 Task: Send an email with the signature Guillermo Adams with the subject Request for feedback on an app and the message I would like to request an extension on the deadline. from softage.2@softage.net to softage.8@softage.net with an attached image file Website_screenshot.png and move the email from Sent Items to the folder Self-help
Action: Mouse pressed left at (483, 390)
Screenshot: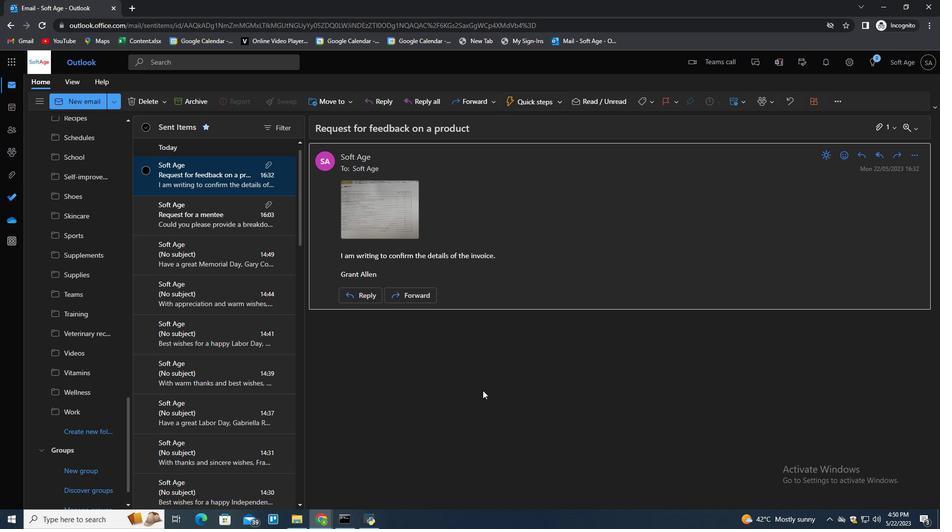 
Action: Key pressed n
Screenshot: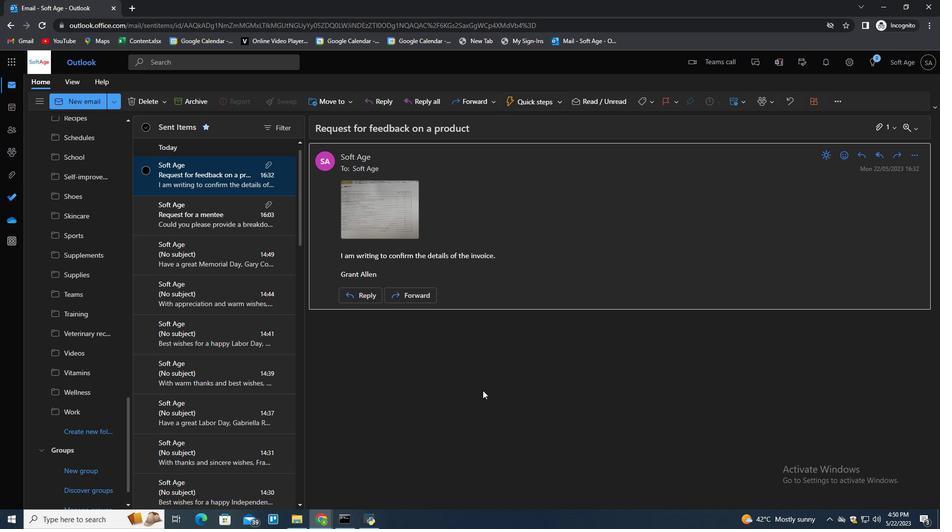 
Action: Mouse moved to (658, 102)
Screenshot: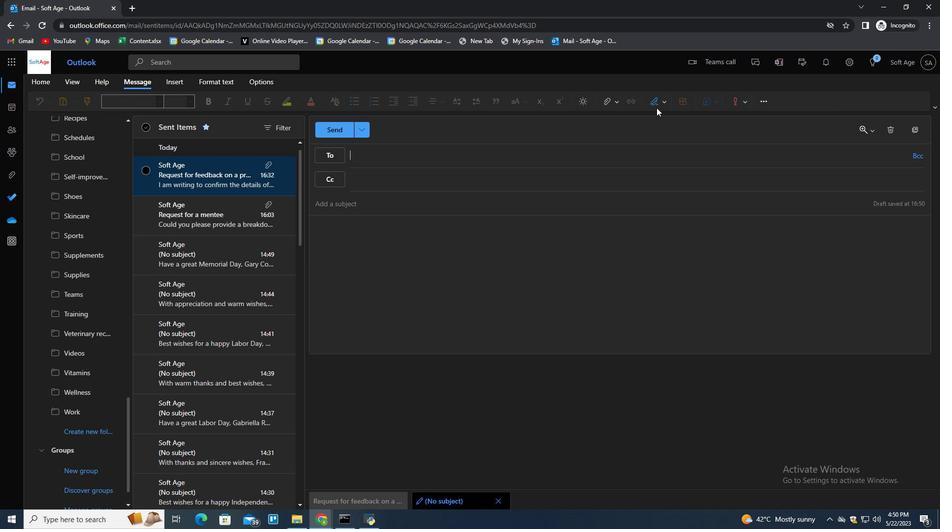 
Action: Mouse pressed left at (658, 102)
Screenshot: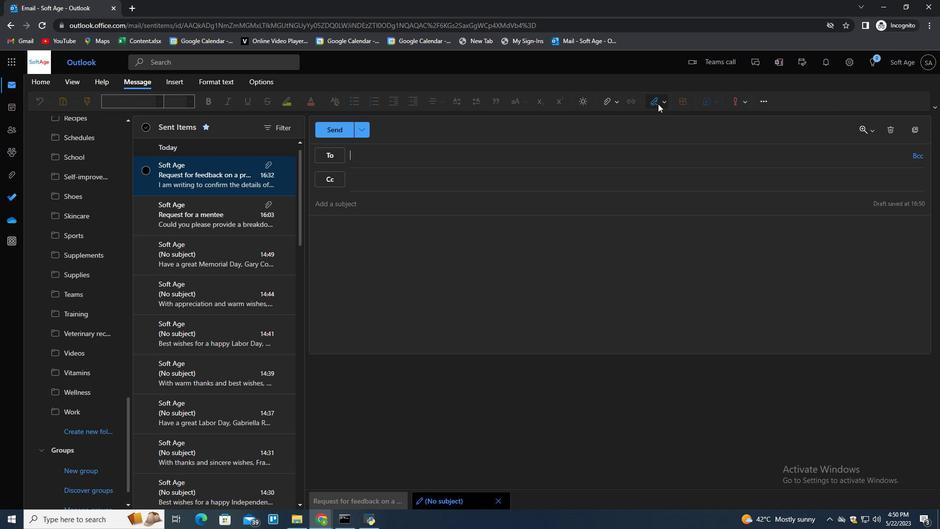 
Action: Mouse moved to (636, 148)
Screenshot: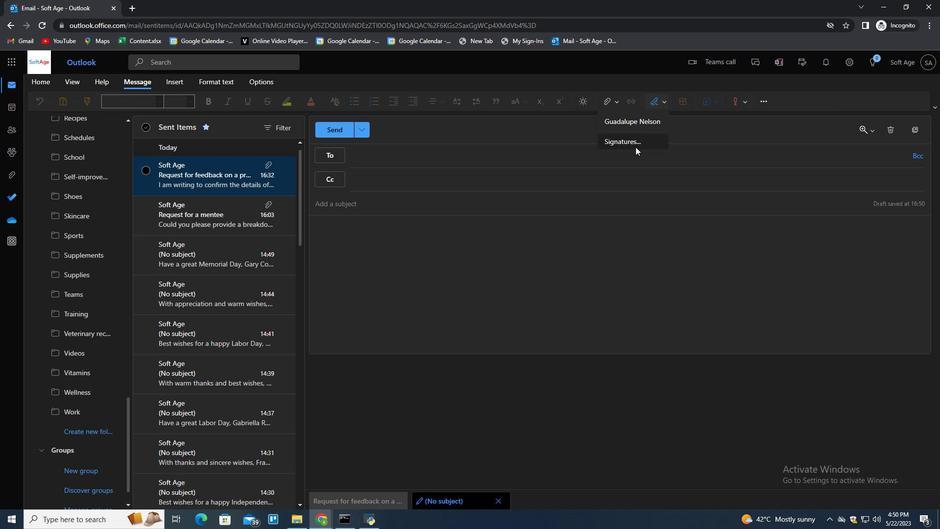 
Action: Mouse pressed left at (636, 148)
Screenshot: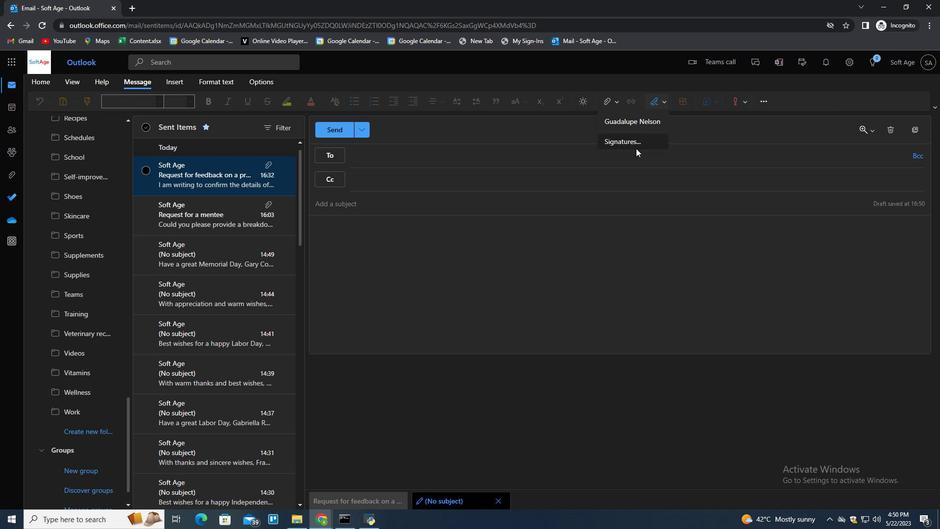 
Action: Mouse moved to (660, 177)
Screenshot: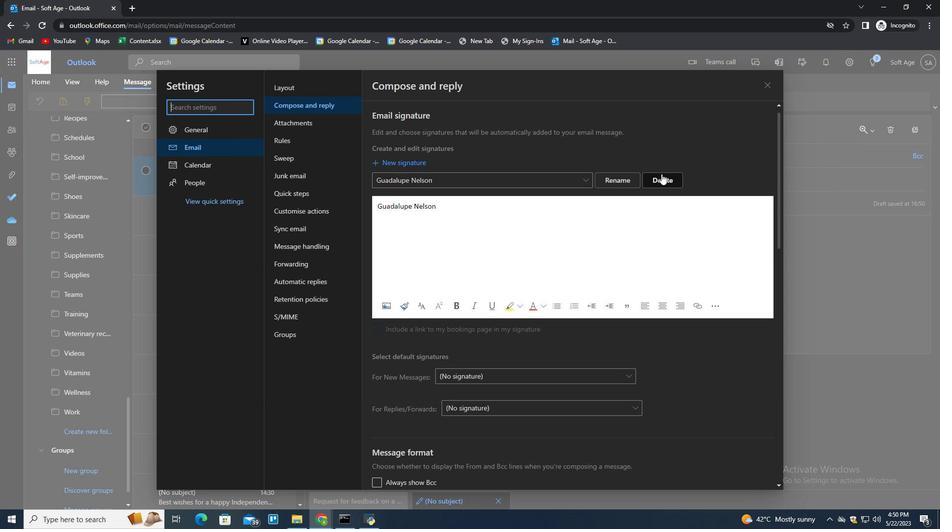 
Action: Mouse pressed left at (660, 177)
Screenshot: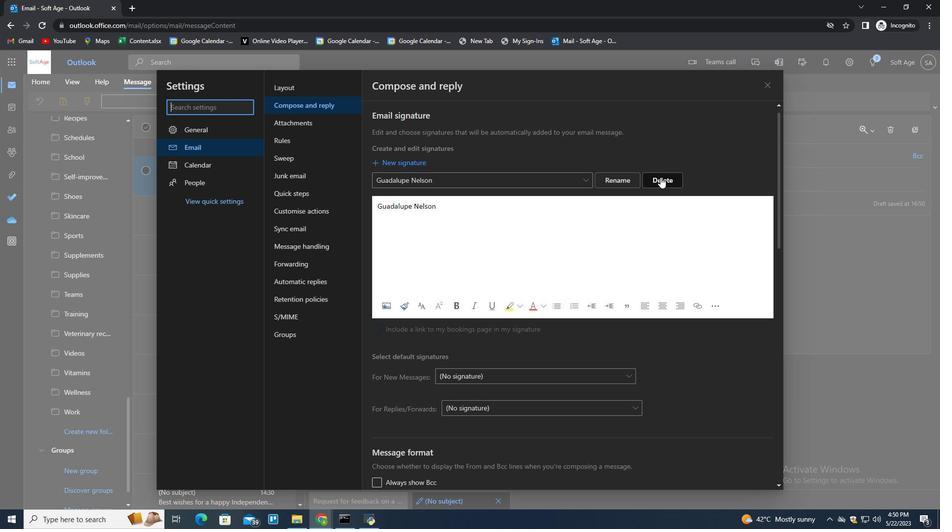 
Action: Mouse moved to (657, 180)
Screenshot: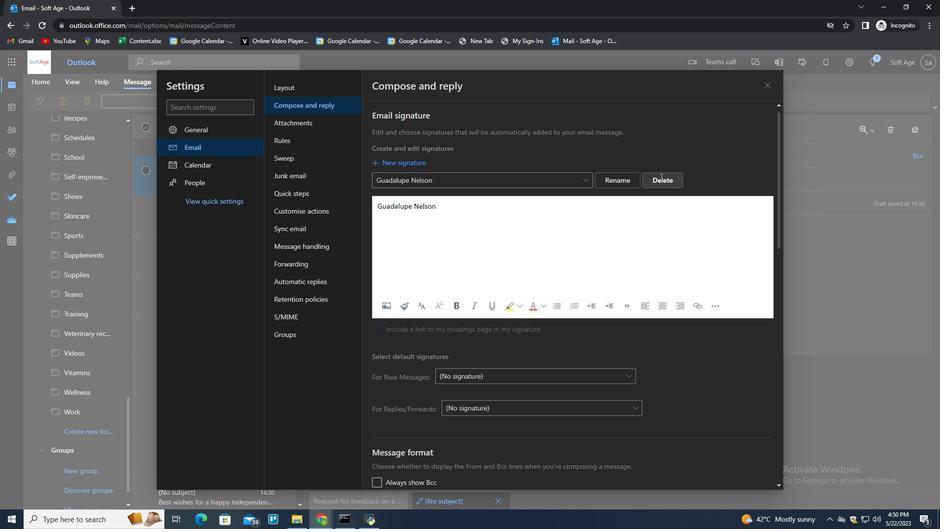 
Action: Mouse pressed left at (657, 180)
Screenshot: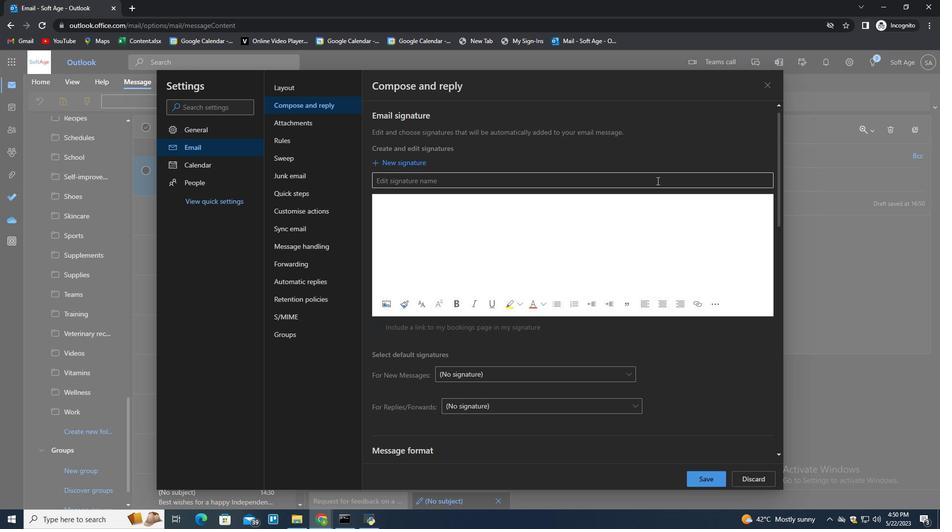 
Action: Key pressed <Key.shift>Guell<Key.backspace><Key.backspace><Key.backspace>illermo<Key.space><Key.shift>Adams<Key.tab><Key.shift>Guillermo<Key.space><Key.shift>Adams
Screenshot: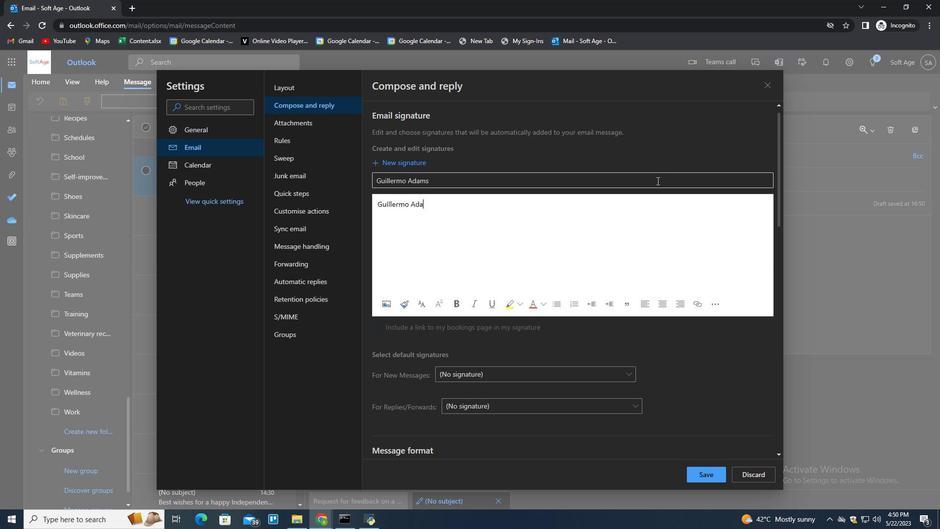 
Action: Mouse moved to (702, 470)
Screenshot: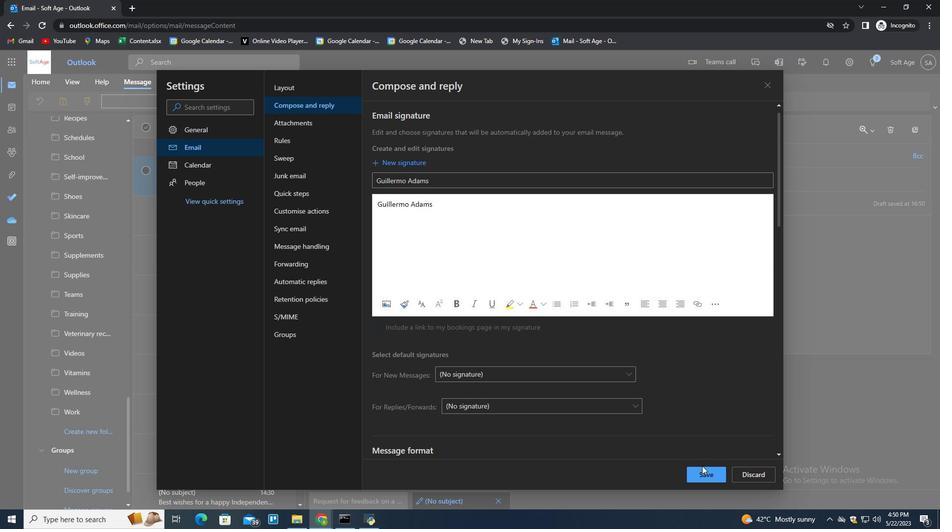 
Action: Mouse pressed left at (702, 470)
Screenshot: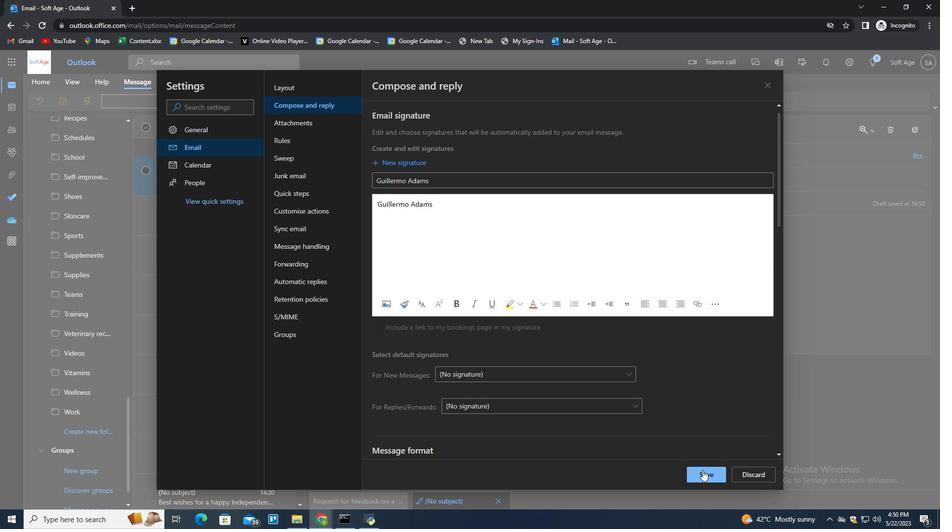 
Action: Mouse moved to (831, 310)
Screenshot: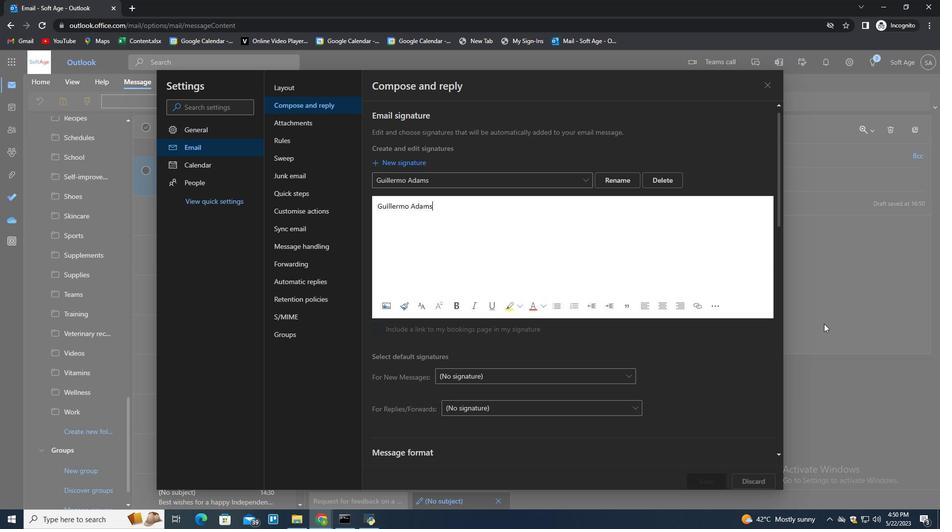 
Action: Mouse pressed left at (831, 310)
Screenshot: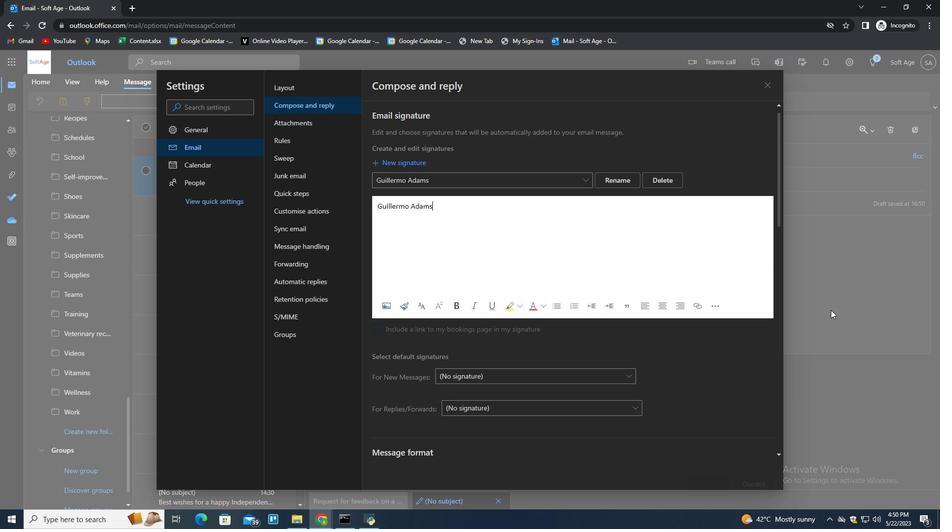 
Action: Mouse moved to (664, 105)
Screenshot: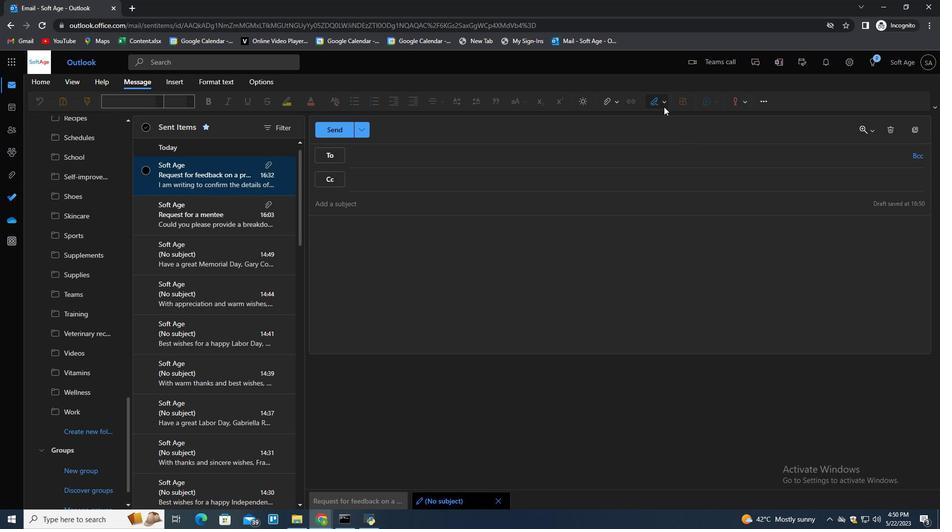 
Action: Mouse pressed left at (664, 105)
Screenshot: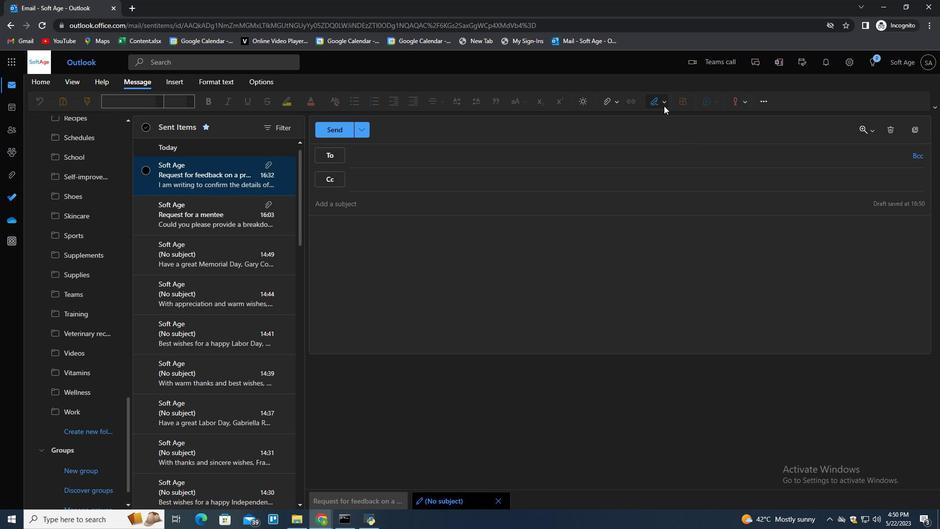 
Action: Mouse moved to (641, 125)
Screenshot: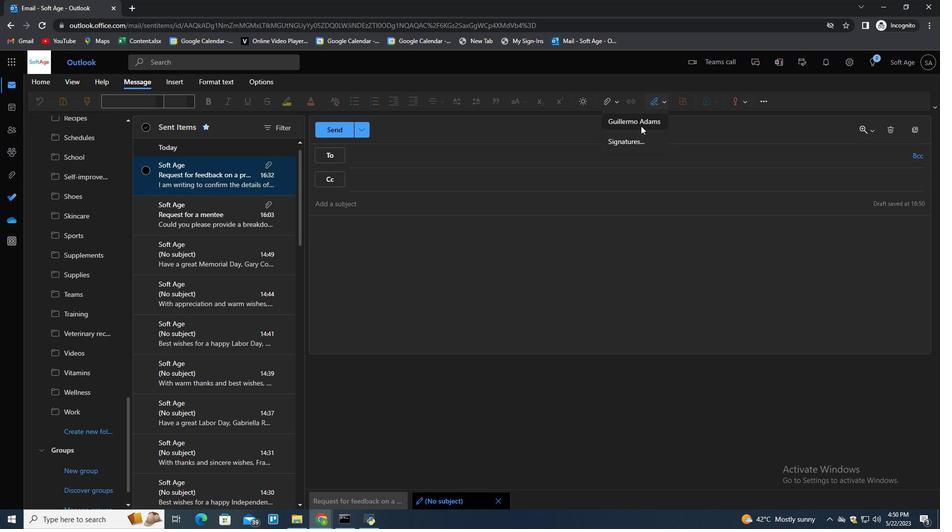 
Action: Mouse pressed left at (641, 125)
Screenshot: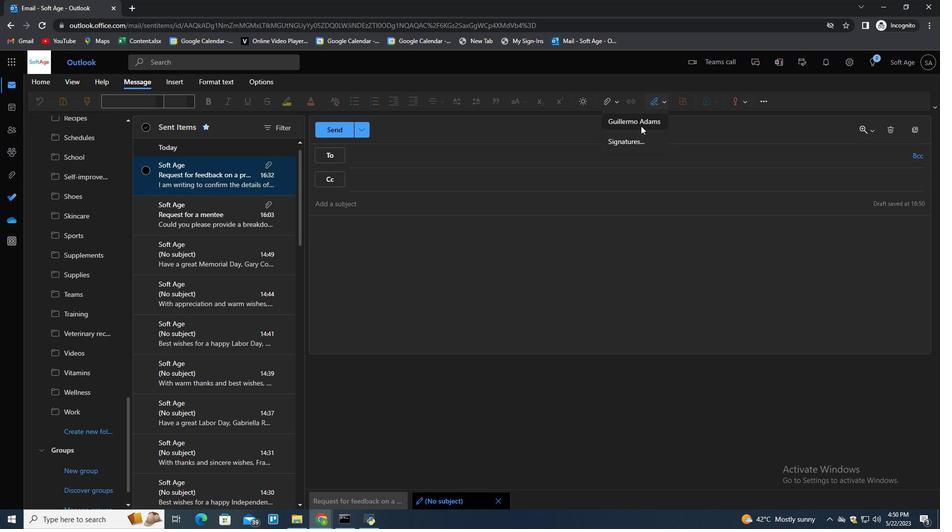 
Action: Mouse moved to (402, 208)
Screenshot: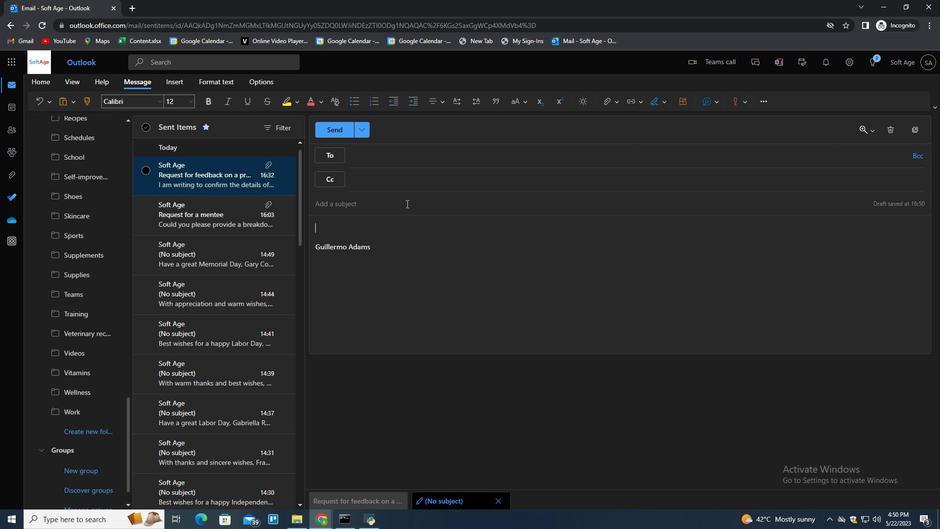 
Action: Mouse pressed left at (402, 208)
Screenshot: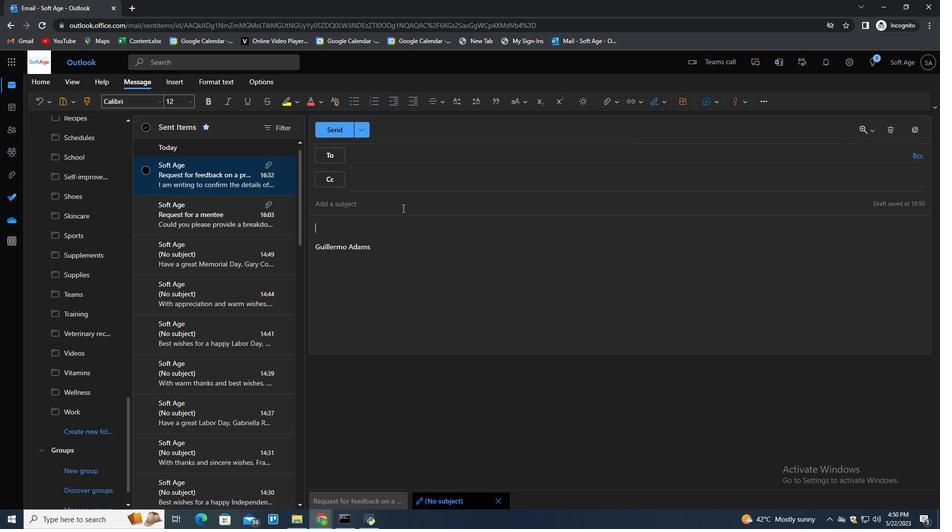 
Action: Key pressed <Key.shift>Request<Key.space>for<Key.space>feedback<Key.space>a<Key.backspace>on<Key.space>app<Key.backspace><Key.backspace>n<Key.space>app<Key.space>and<Key.backspace><Key.backspace><Key.backspace><Key.tab><Key.shift>I<Key.space>would<Key.space>like<Key.space>tor<Key.backspace><Key.space>re<Key.backspace>equest<Key.space>an<Key.space>extension<Key.space>on<Key.space>the<Key.space>deadline<Key.space><Key.backspace>.
Screenshot: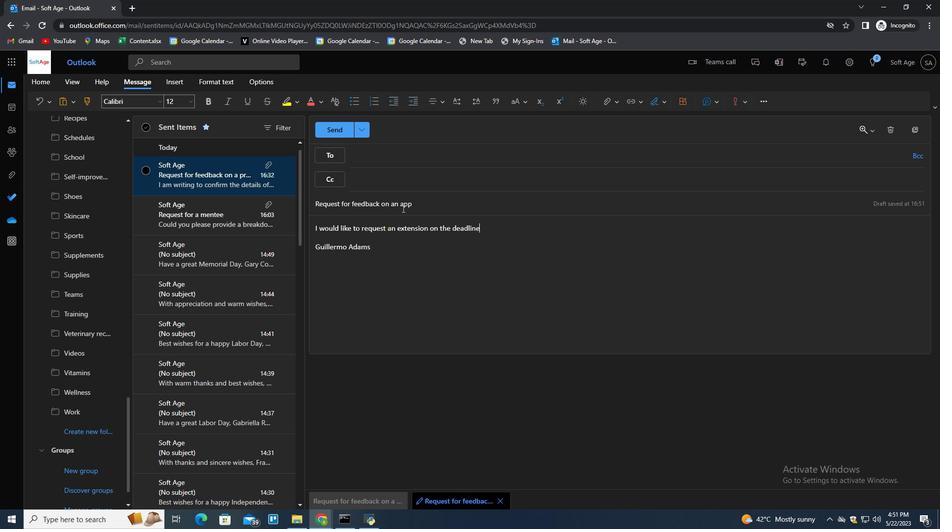 
Action: Mouse moved to (423, 177)
Screenshot: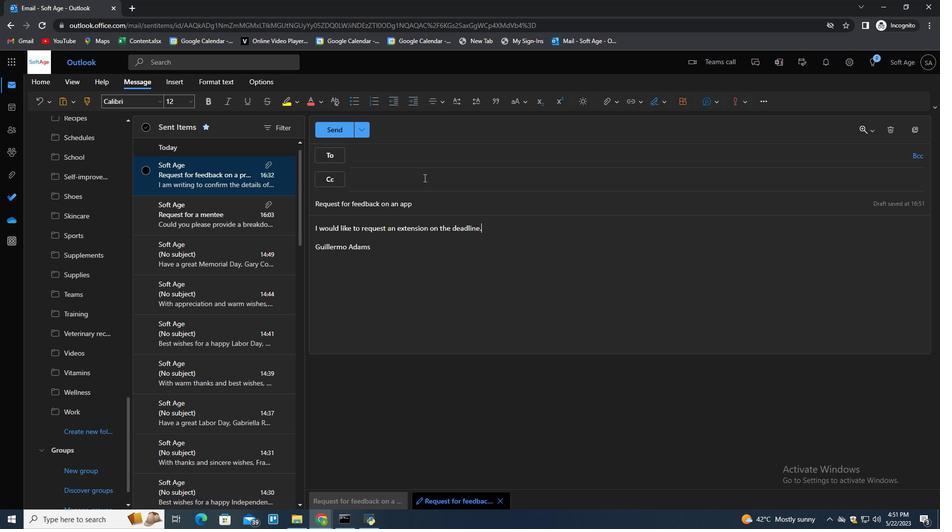 
Action: Mouse pressed left at (423, 177)
Screenshot: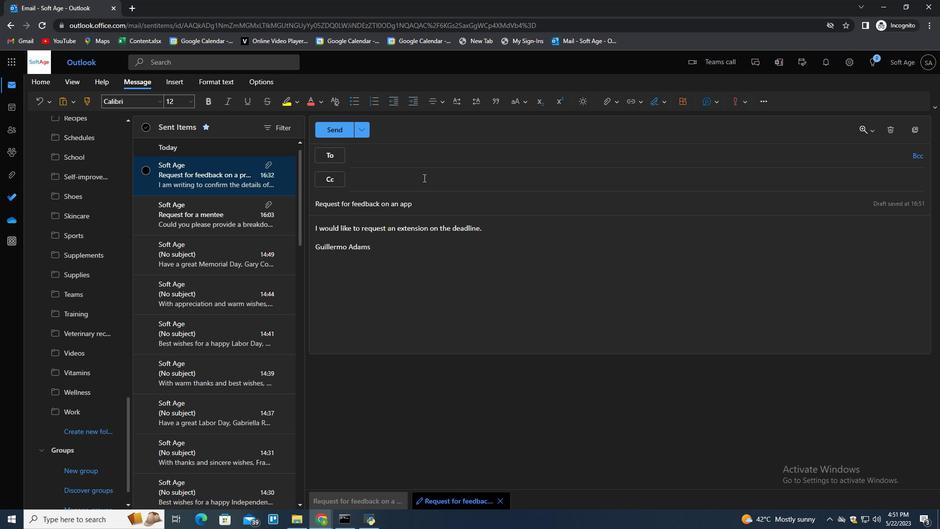 
Action: Mouse moved to (553, 214)
Screenshot: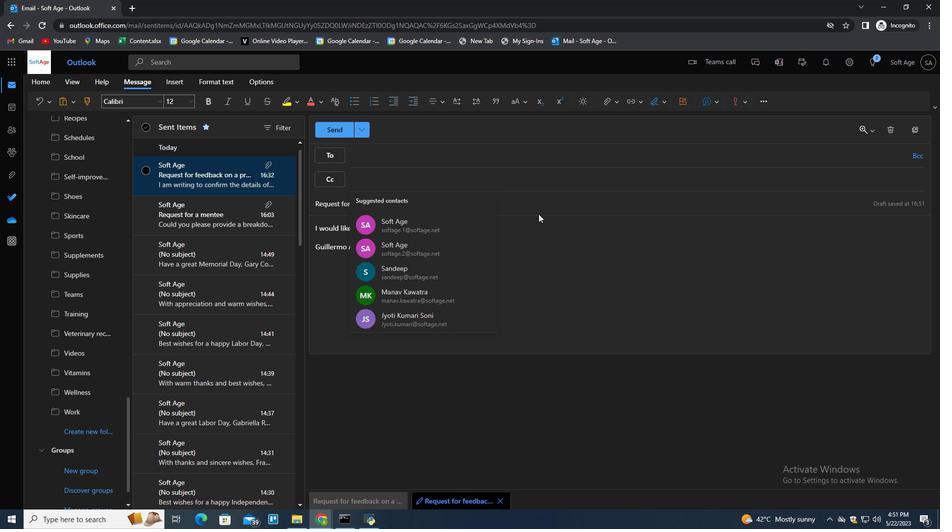 
Action: Mouse pressed left at (553, 214)
Screenshot: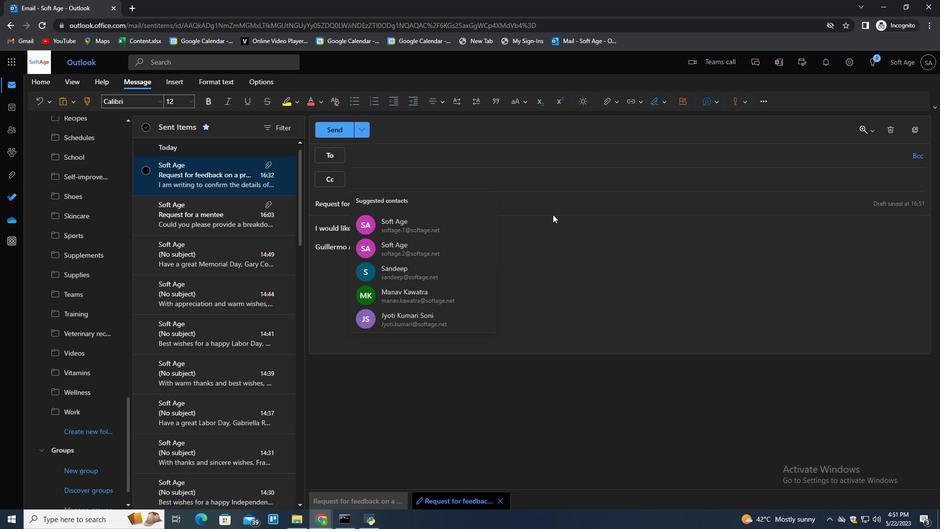 
Action: Mouse moved to (556, 225)
Screenshot: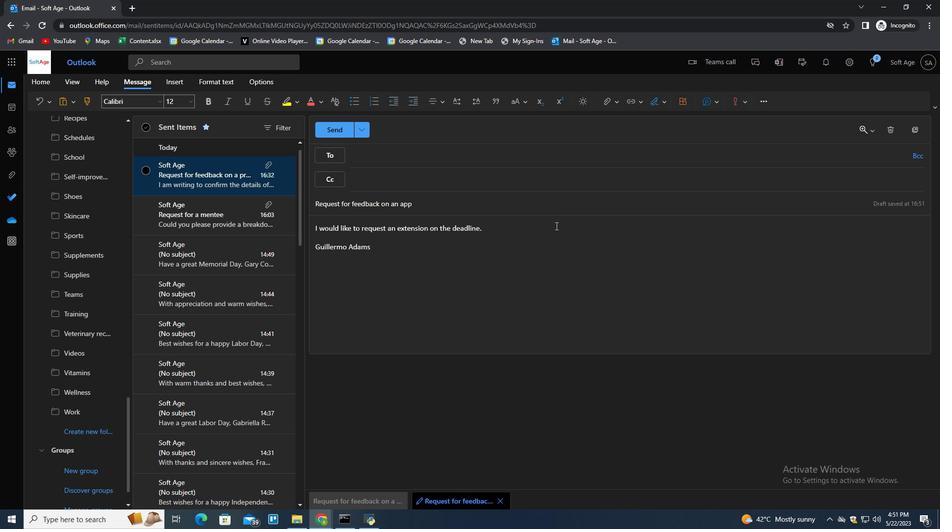 
Action: Mouse pressed left at (556, 225)
Screenshot: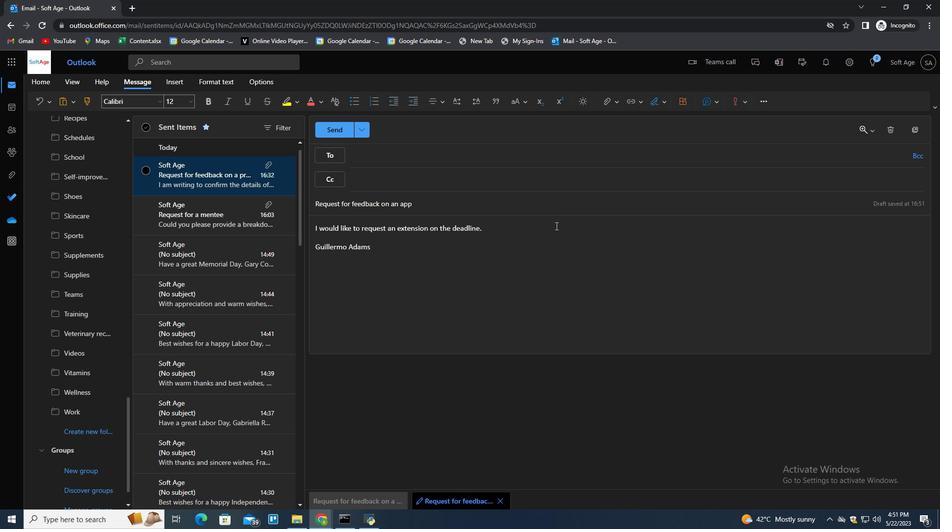
Action: Mouse moved to (428, 157)
Screenshot: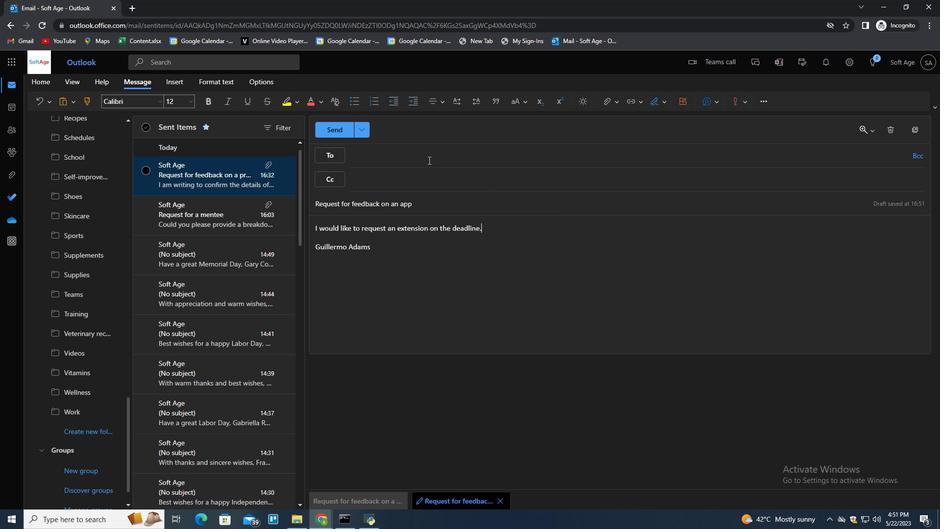 
Action: Mouse pressed left at (428, 157)
Screenshot: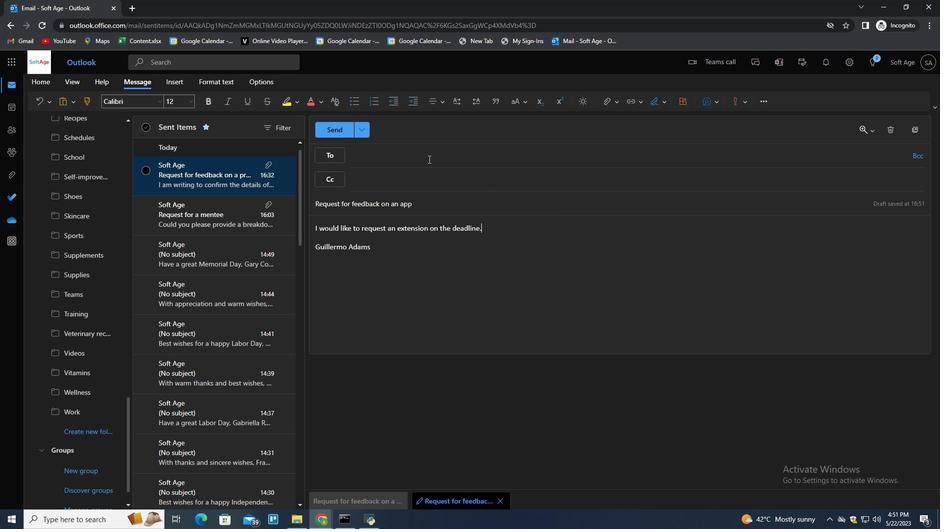 
Action: Key pressed softage.8<Key.shift>@softage.net<Key.enter>
Screenshot: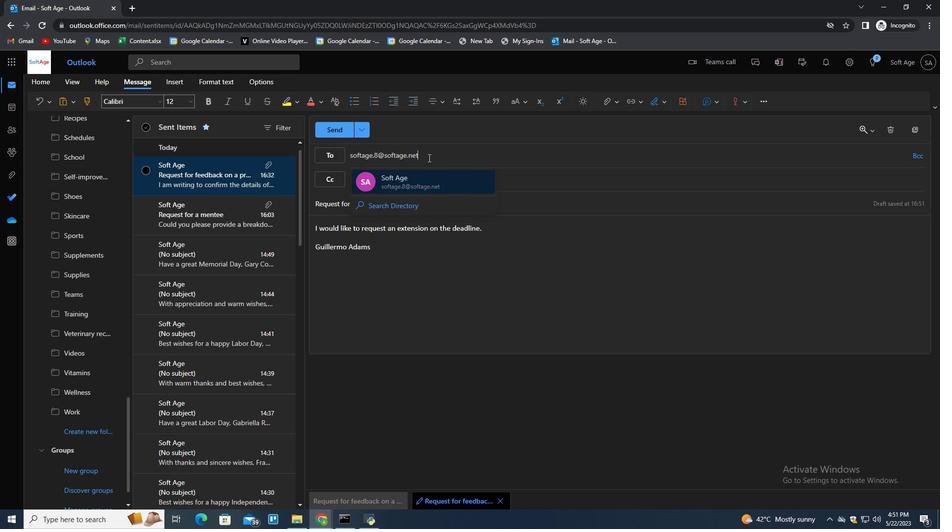 
Action: Mouse moved to (608, 104)
Screenshot: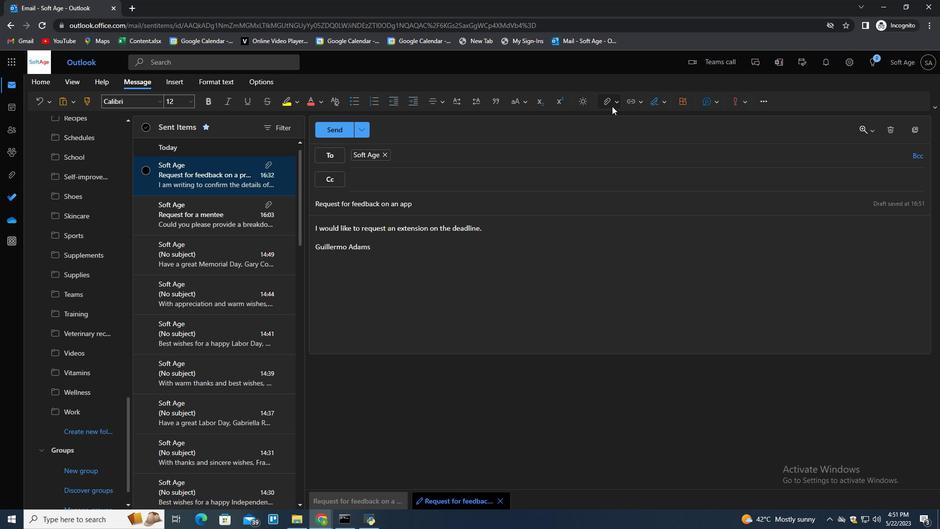 
Action: Mouse pressed left at (608, 104)
Screenshot: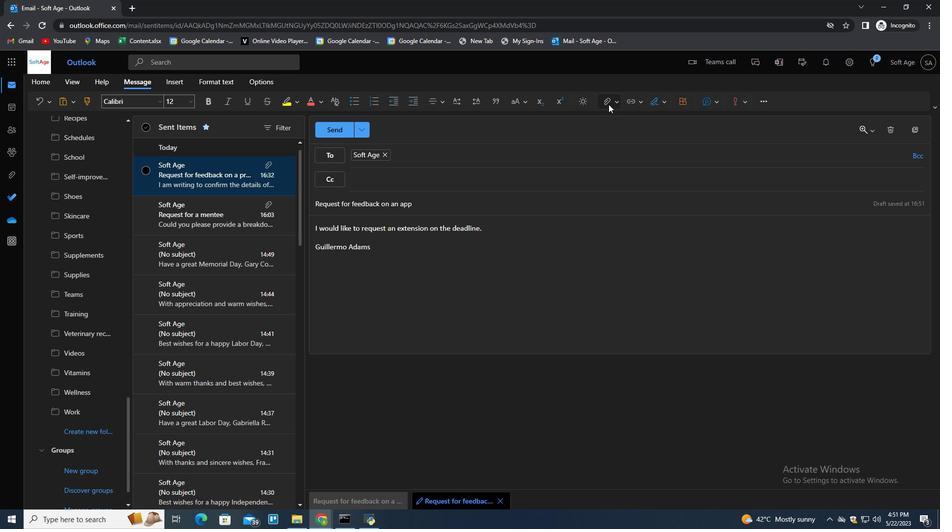 
Action: Mouse moved to (592, 119)
Screenshot: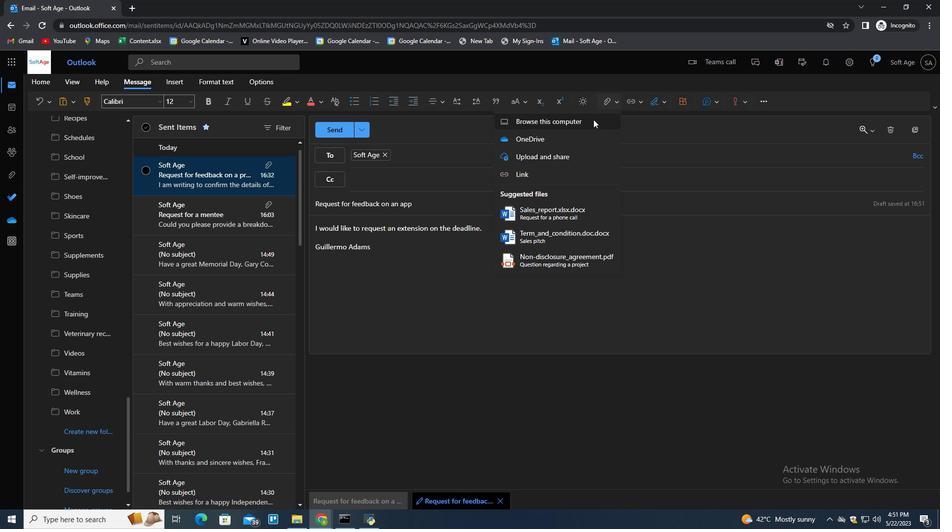 
Action: Mouse pressed left at (592, 119)
Screenshot: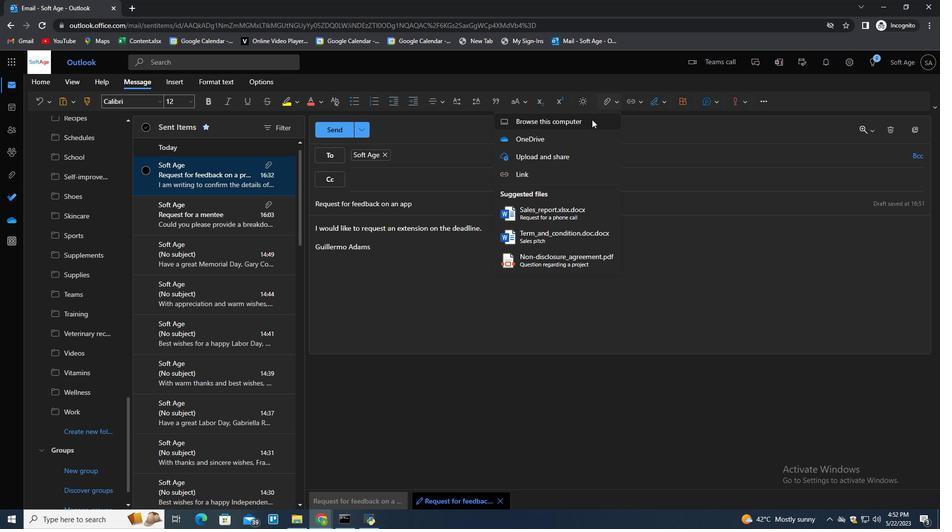 
Action: Mouse moved to (259, 130)
Screenshot: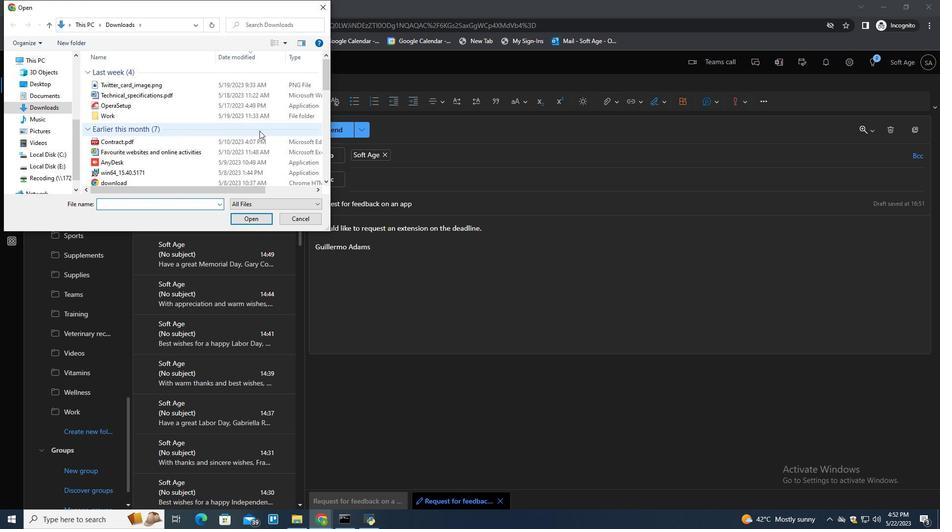 
Action: Mouse scrolled (259, 130) with delta (0, 0)
Screenshot: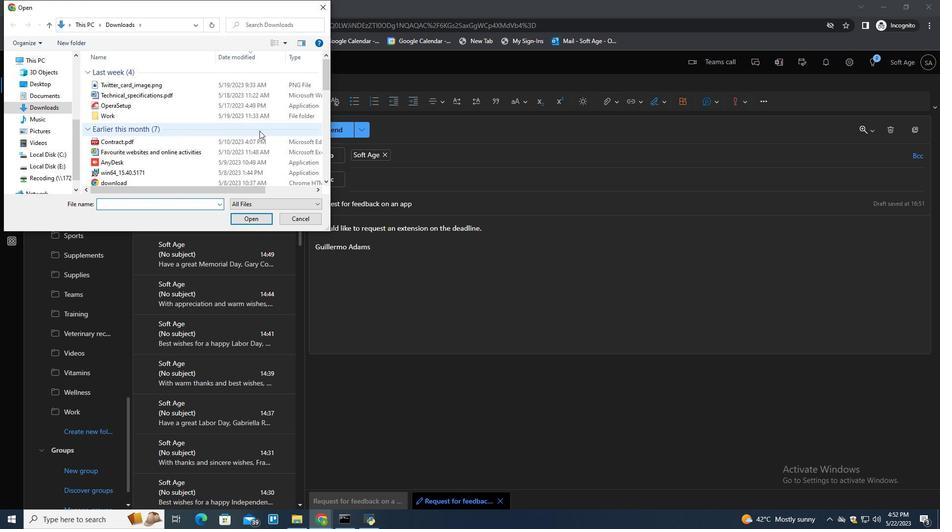 
Action: Mouse scrolled (259, 130) with delta (0, 0)
Screenshot: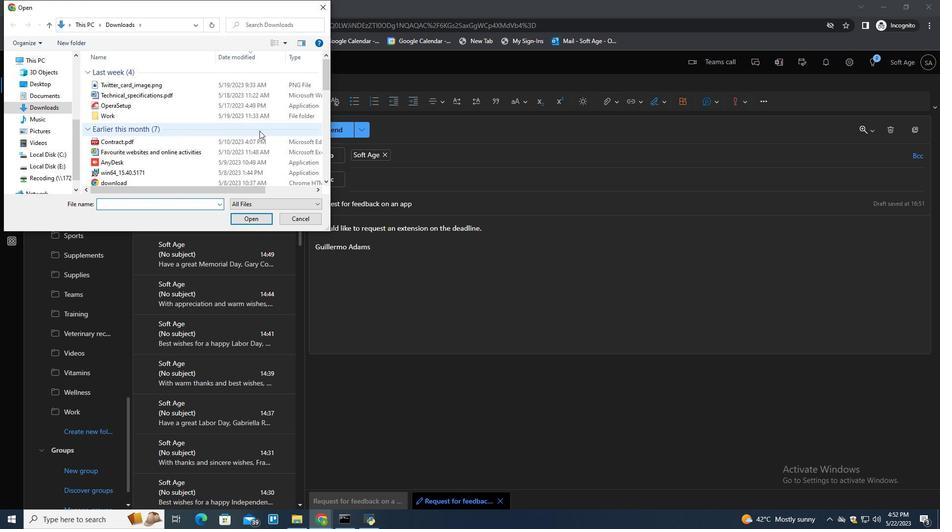 
Action: Mouse scrolled (259, 130) with delta (0, 0)
Screenshot: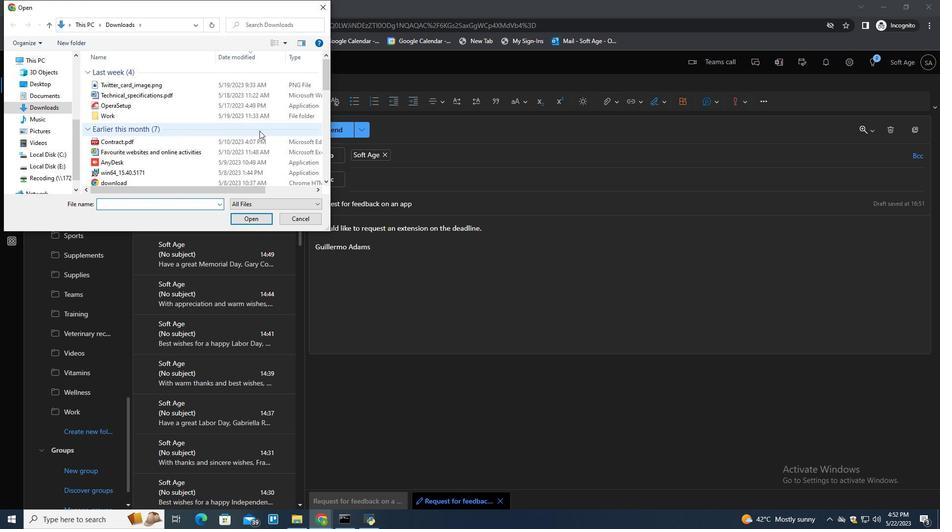 
Action: Mouse scrolled (259, 130) with delta (0, 0)
Screenshot: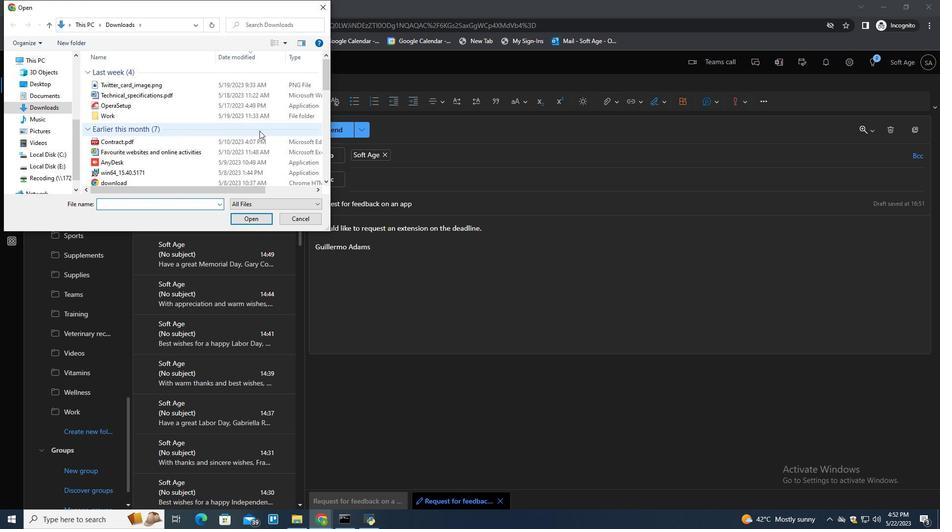 
Action: Mouse scrolled (259, 130) with delta (0, 0)
Screenshot: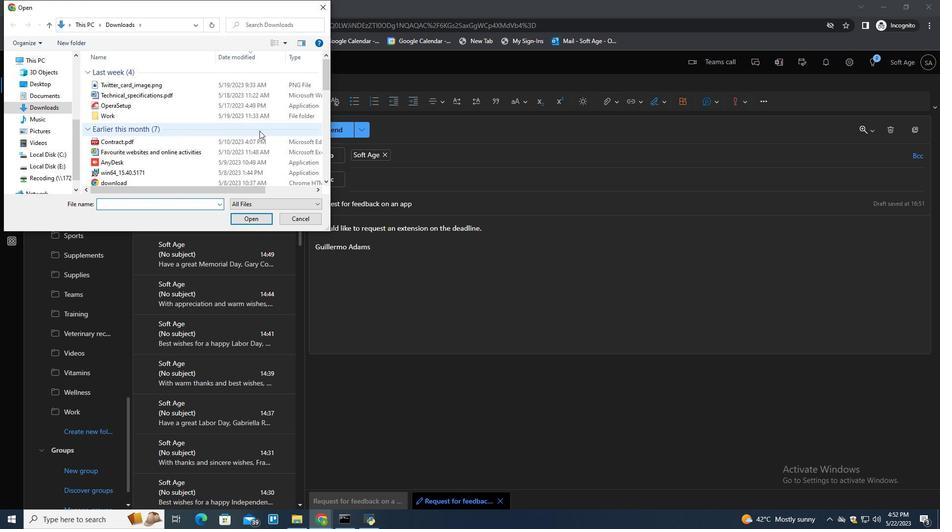 
Action: Mouse scrolled (259, 130) with delta (0, 0)
Screenshot: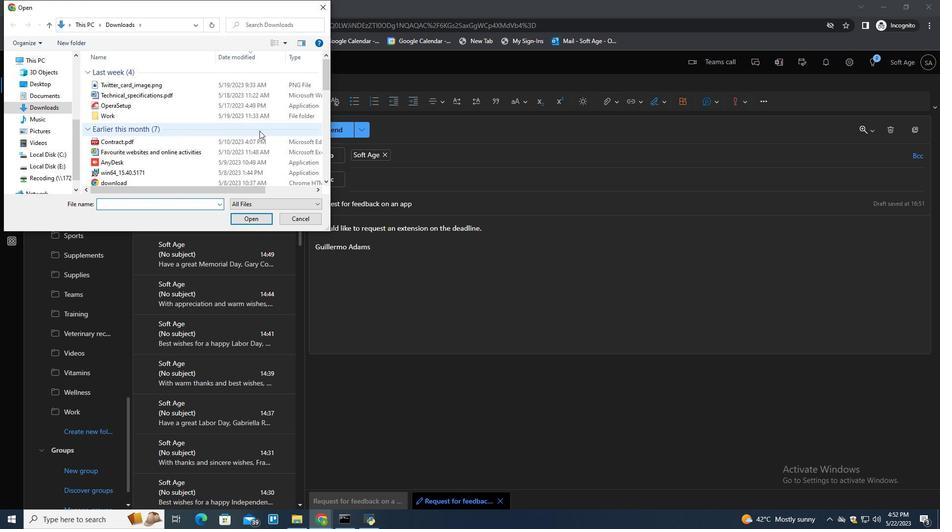 
Action: Mouse moved to (252, 126)
Screenshot: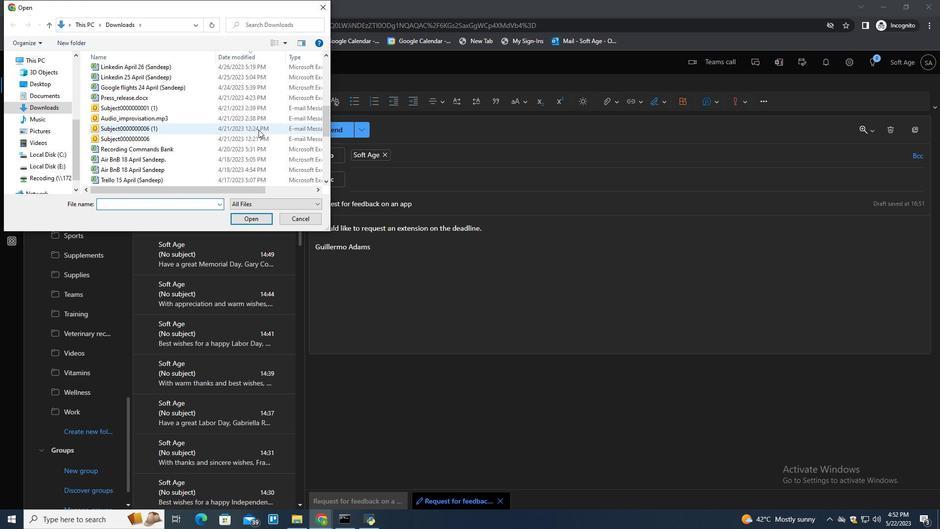
Action: Mouse scrolled (252, 126) with delta (0, 0)
Screenshot: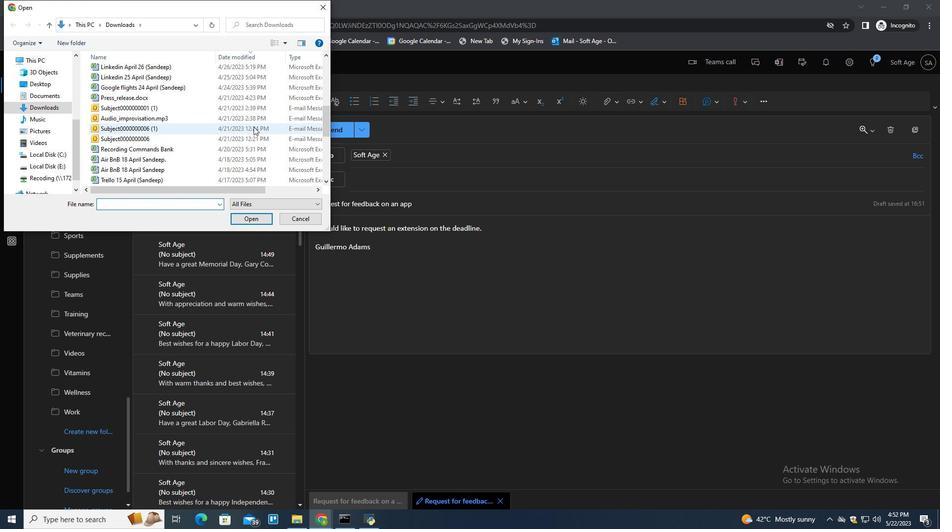 
Action: Mouse scrolled (252, 126) with delta (0, 0)
Screenshot: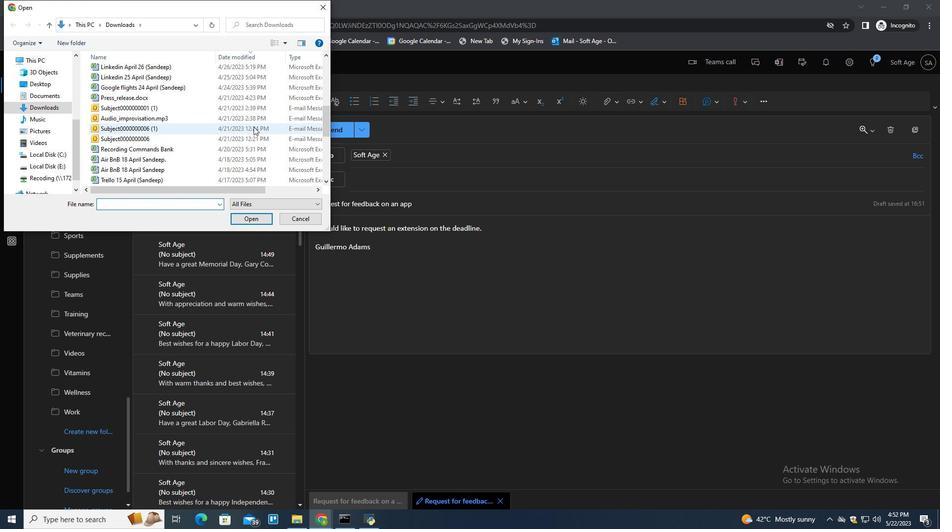 
Action: Mouse scrolled (252, 127) with delta (0, 0)
Screenshot: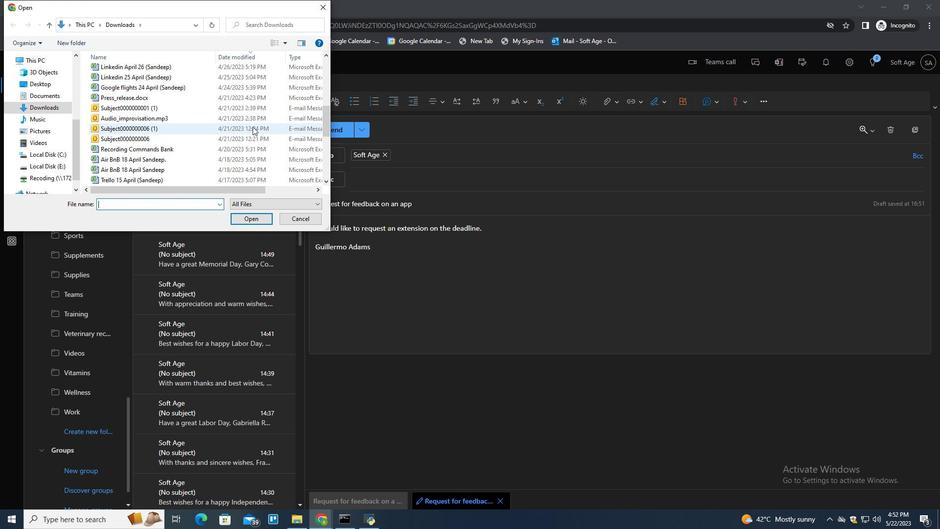 
Action: Mouse scrolled (252, 126) with delta (0, 0)
Screenshot: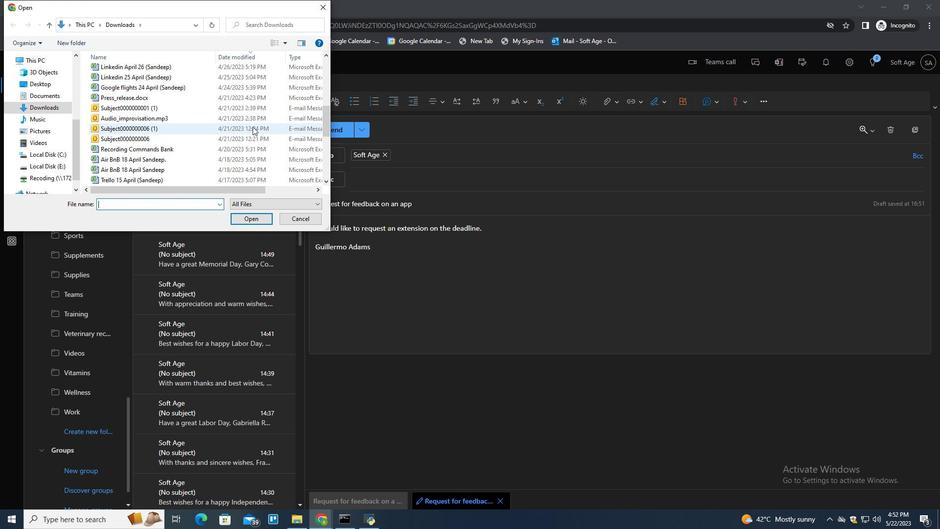 
Action: Mouse scrolled (252, 126) with delta (0, 0)
Screenshot: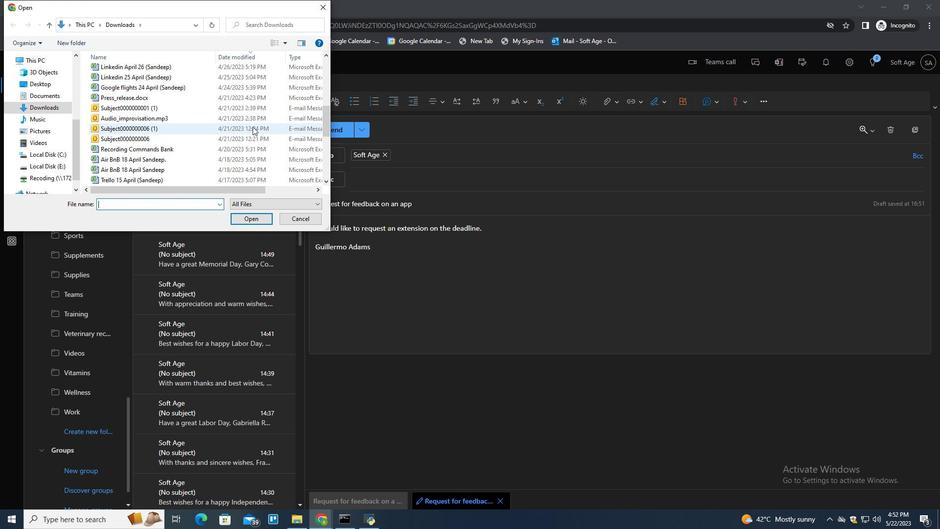 
Action: Mouse scrolled (252, 126) with delta (0, 0)
Screenshot: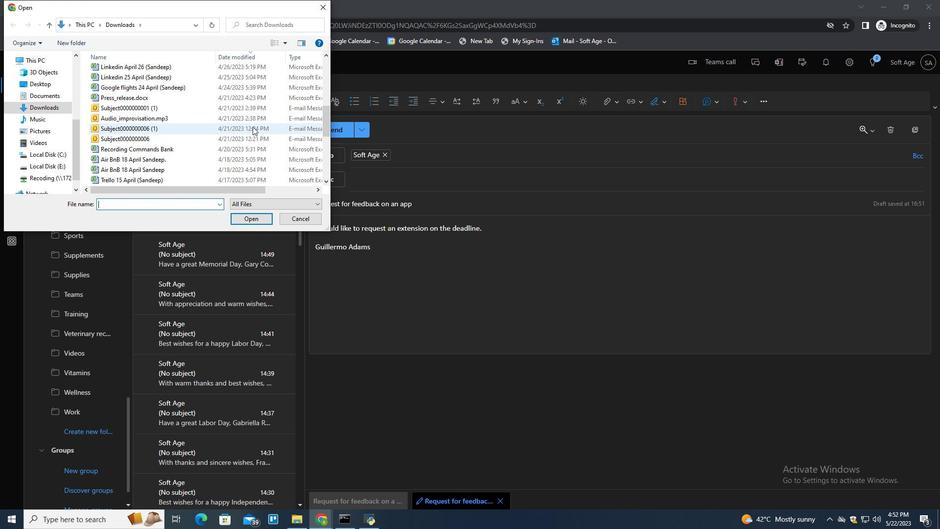 
Action: Mouse moved to (245, 128)
Screenshot: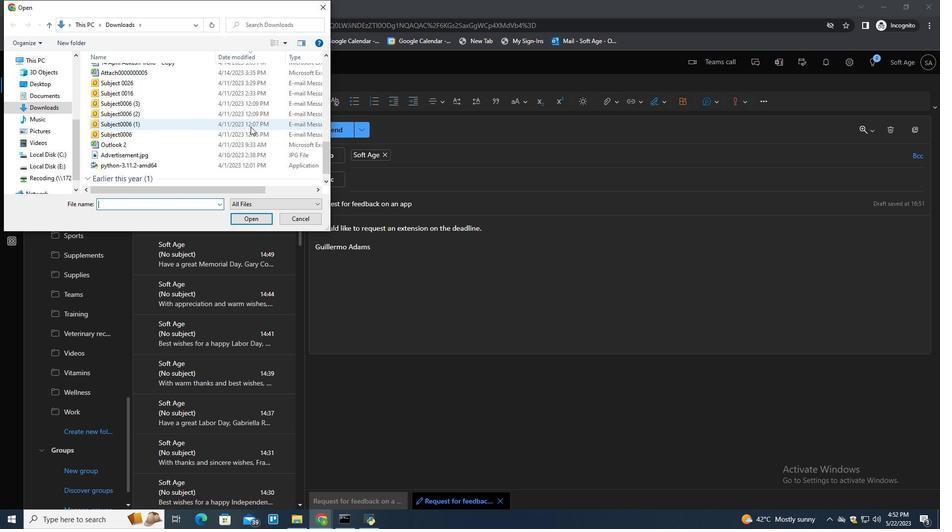 
Action: Mouse scrolled (245, 128) with delta (0, 0)
Screenshot: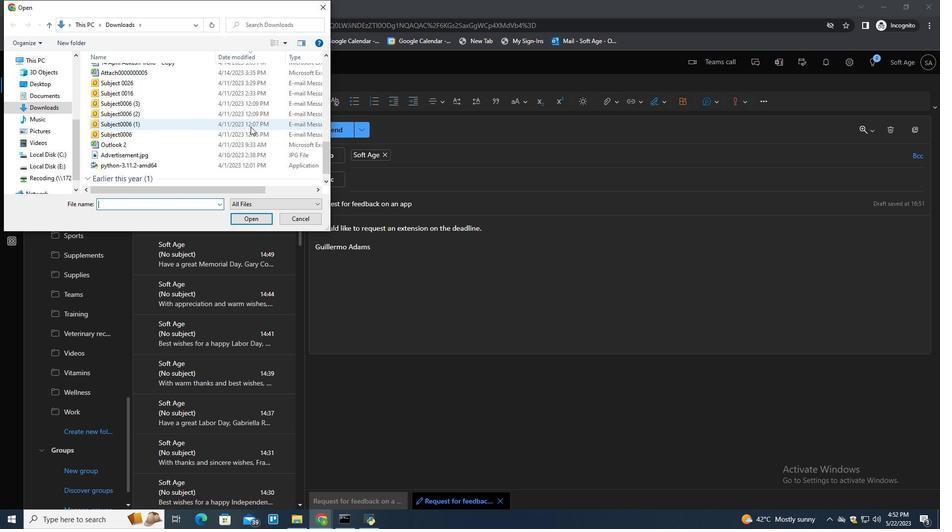 
Action: Mouse scrolled (245, 128) with delta (0, 0)
Screenshot: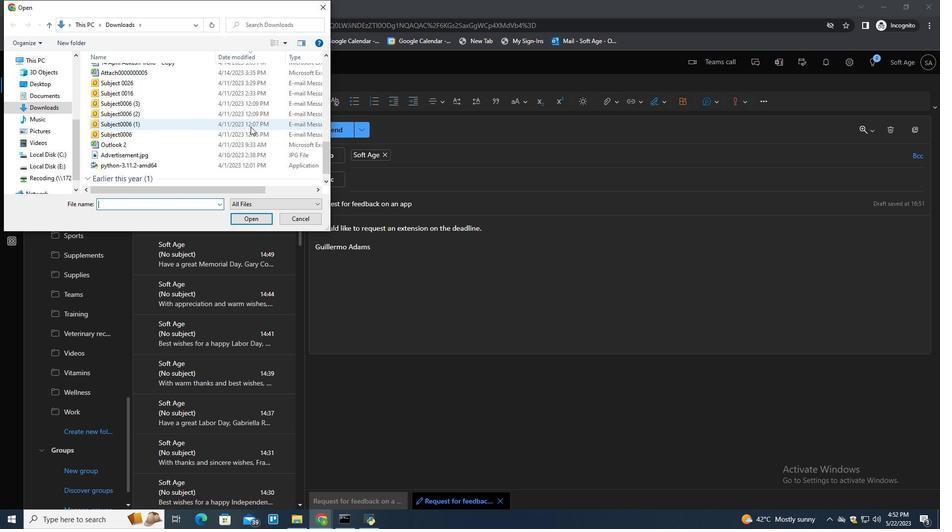
Action: Mouse scrolled (245, 128) with delta (0, 0)
Screenshot: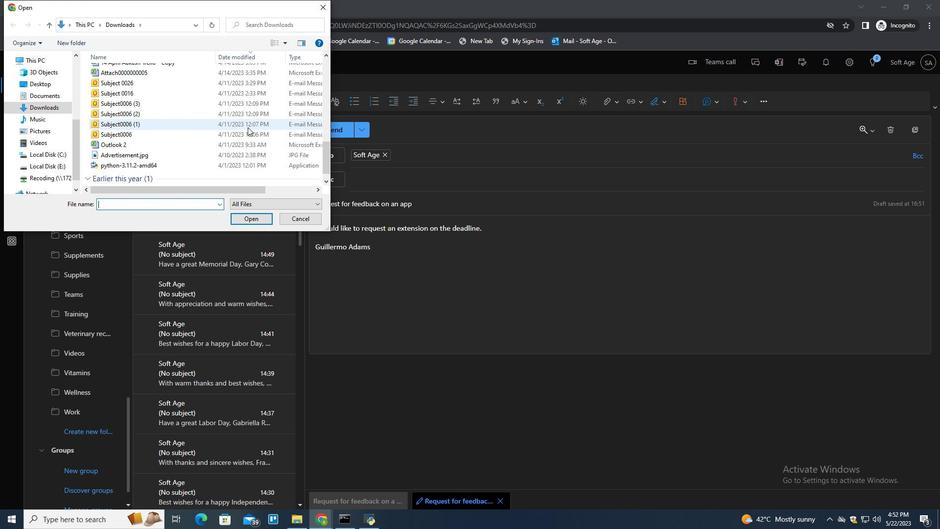 
Action: Mouse scrolled (245, 128) with delta (0, 0)
Screenshot: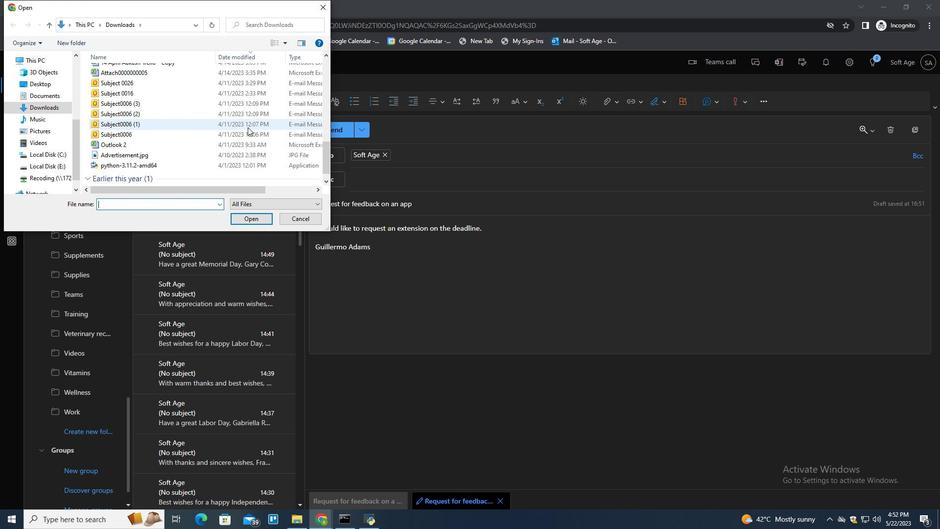 
Action: Mouse scrolled (245, 128) with delta (0, 0)
Screenshot: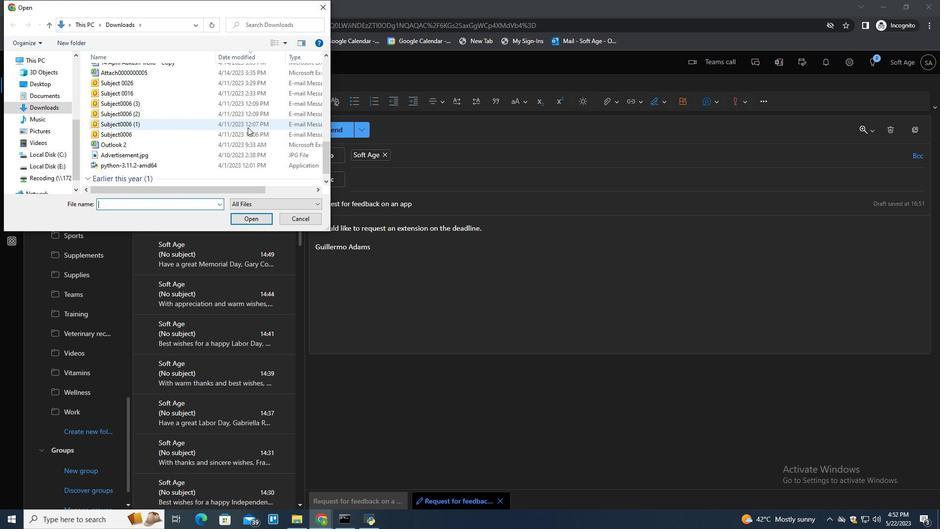 
Action: Mouse moved to (242, 131)
Screenshot: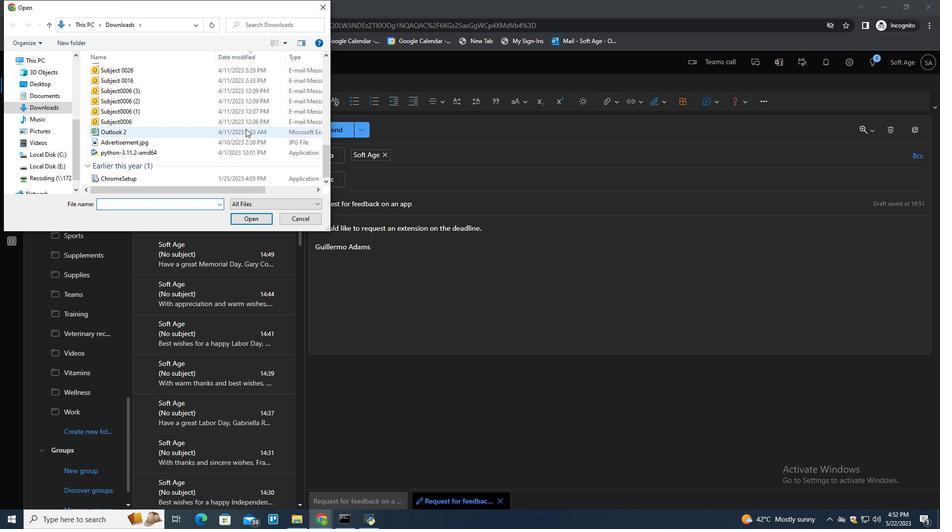 
Action: Mouse scrolled (242, 130) with delta (0, 0)
Screenshot: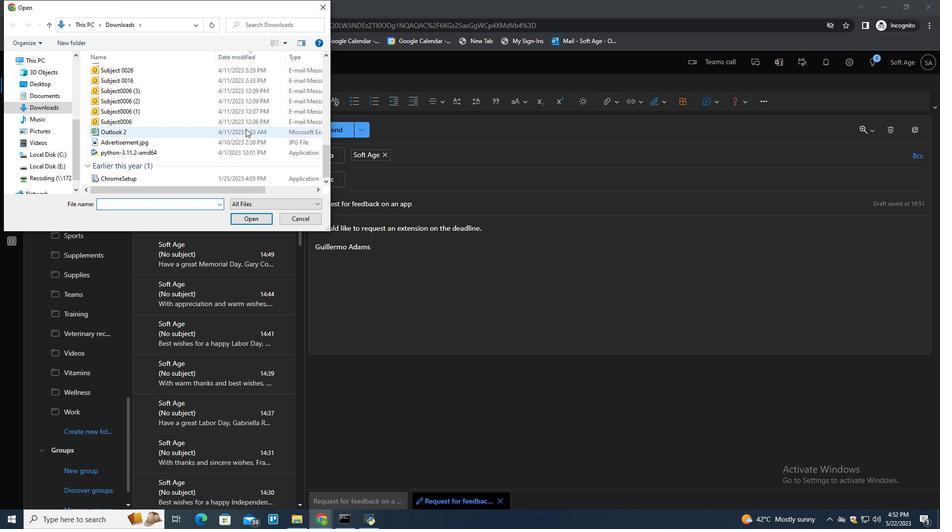
Action: Mouse scrolled (242, 130) with delta (0, 0)
Screenshot: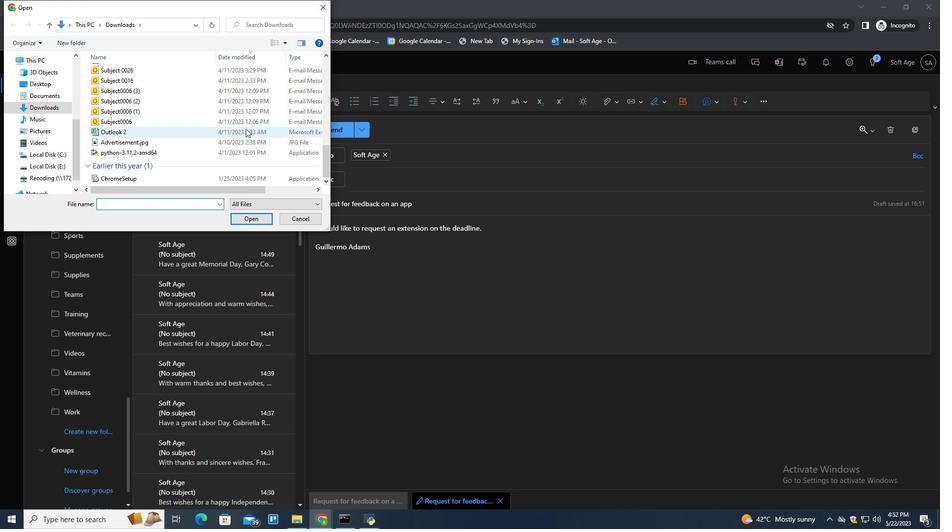 
Action: Mouse scrolled (242, 130) with delta (0, 0)
Screenshot: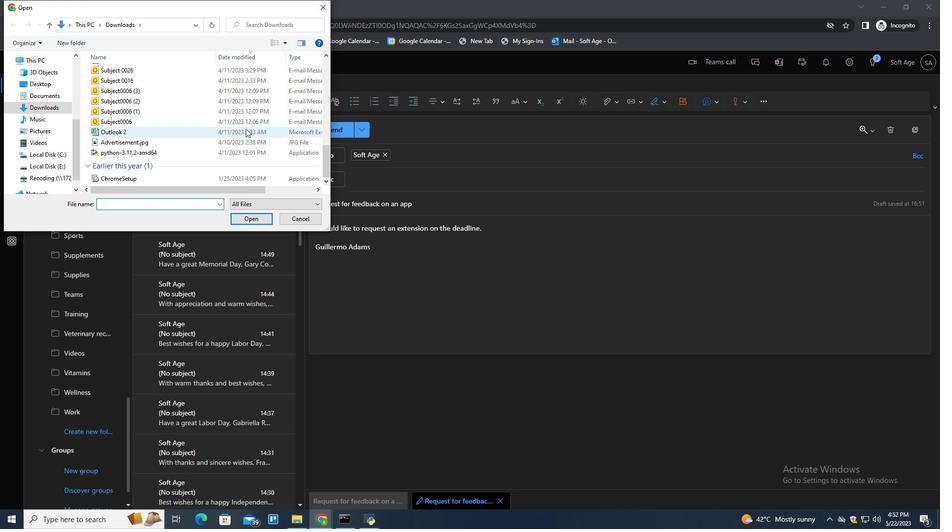 
Action: Mouse scrolled (242, 130) with delta (0, 0)
Screenshot: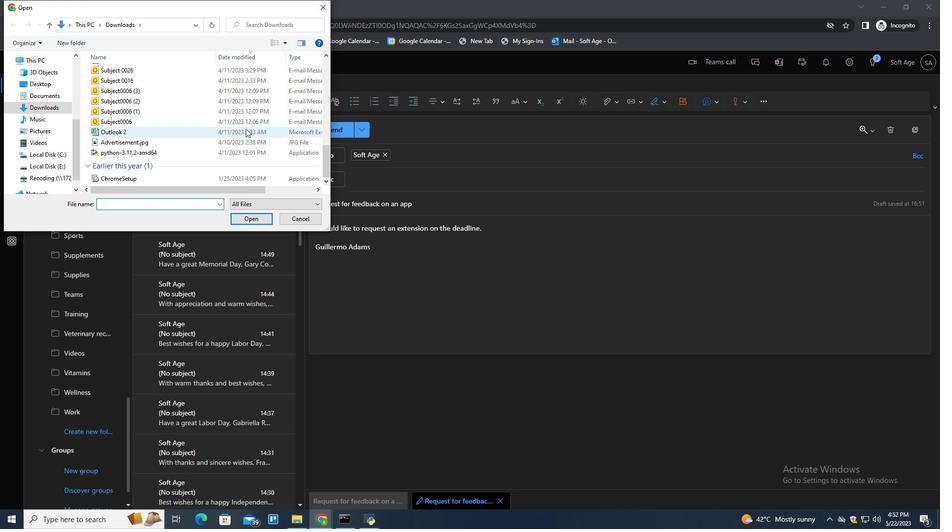 
Action: Mouse scrolled (242, 130) with delta (0, 0)
Screenshot: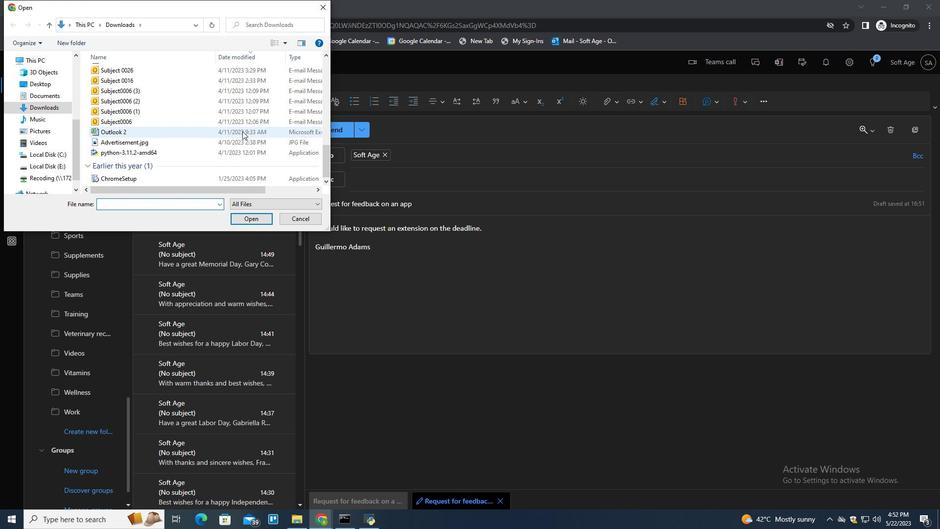 
Action: Mouse scrolled (242, 130) with delta (0, 0)
Screenshot: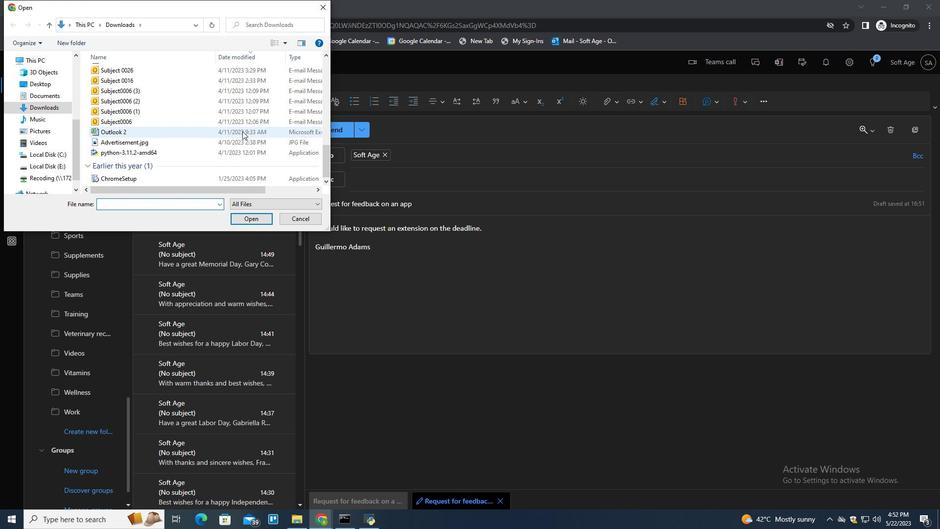 
Action: Mouse moved to (182, 144)
Screenshot: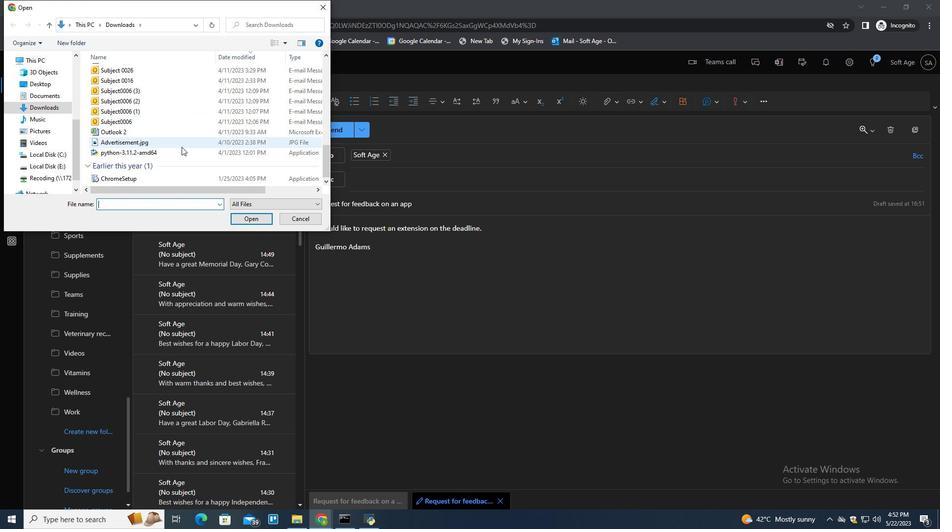 
Action: Mouse pressed left at (182, 144)
Screenshot: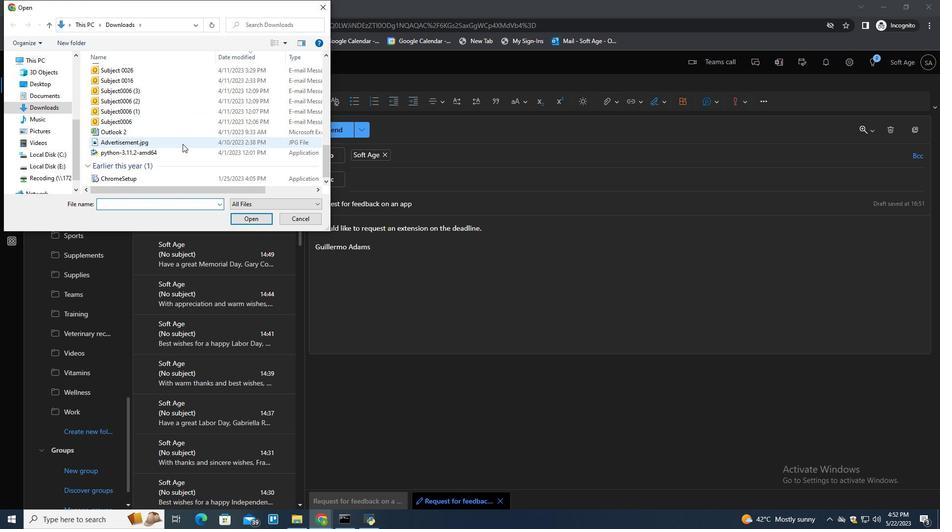 
Action: Key pressed <Key.f2><Key.shift>Website<Key.shift>_screenshot.net<Key.enter>
Screenshot: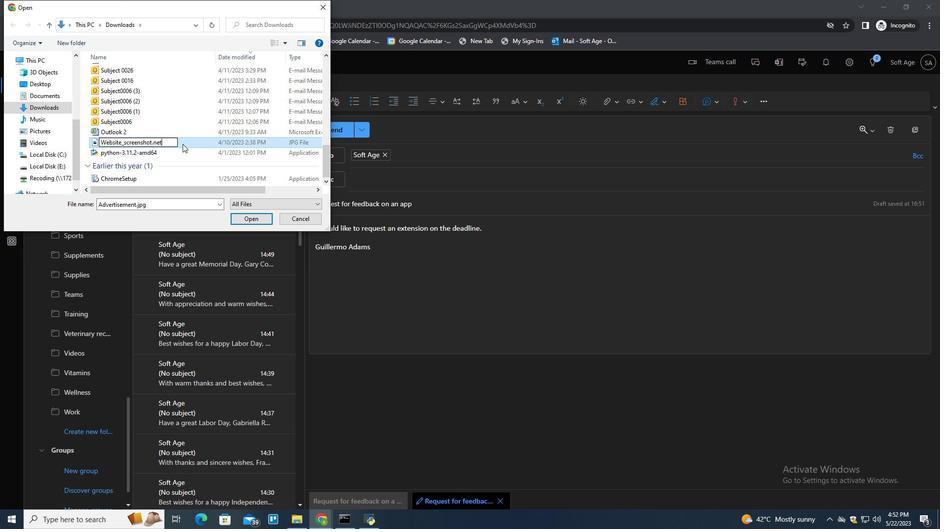 
Action: Mouse pressed left at (182, 144)
Screenshot: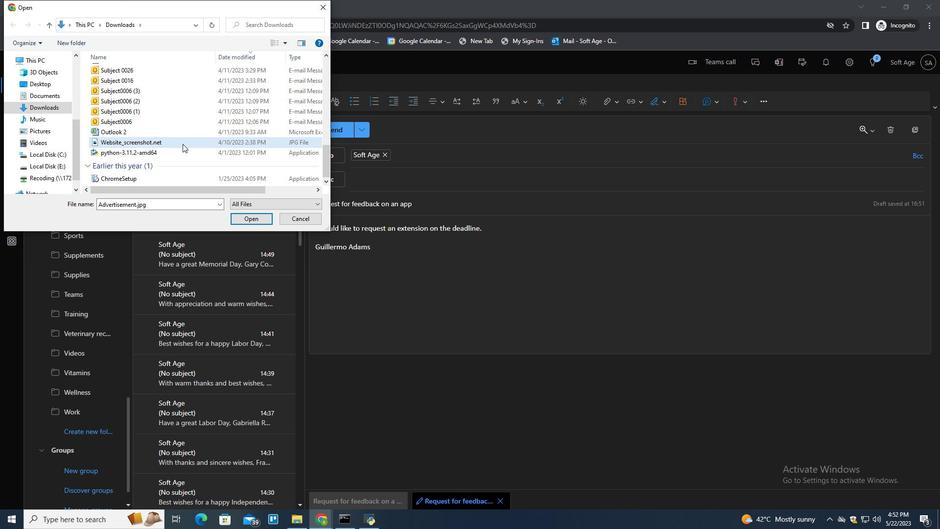 
Action: Mouse moved to (249, 217)
Screenshot: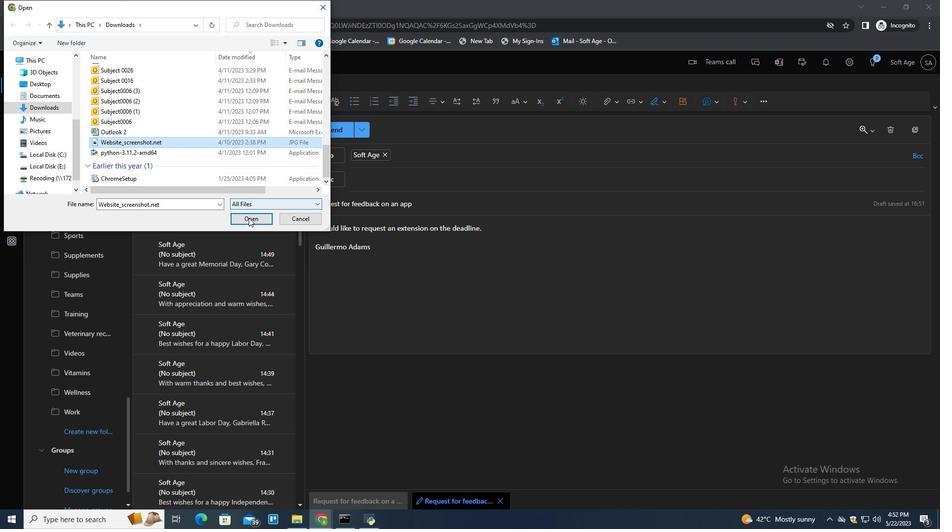 
Action: Mouse pressed left at (249, 217)
Screenshot: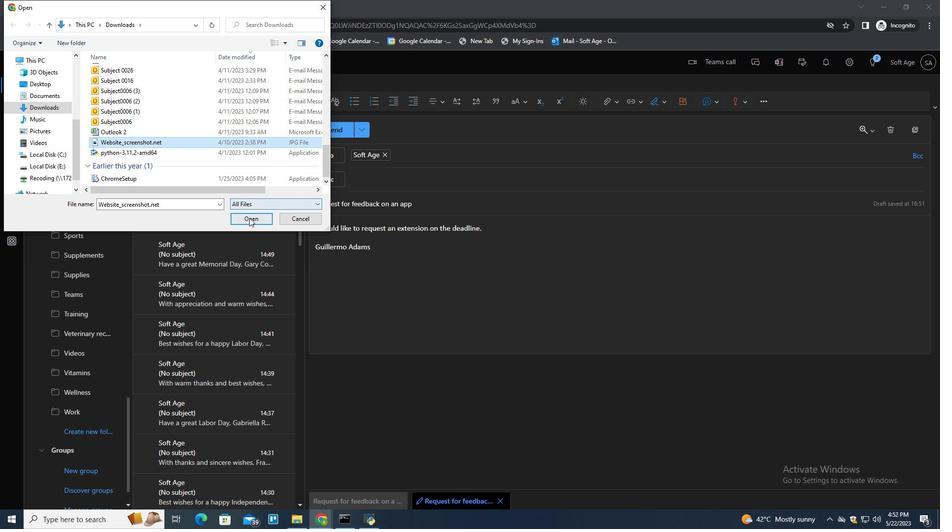 
Action: Mouse moved to (520, 330)
Screenshot: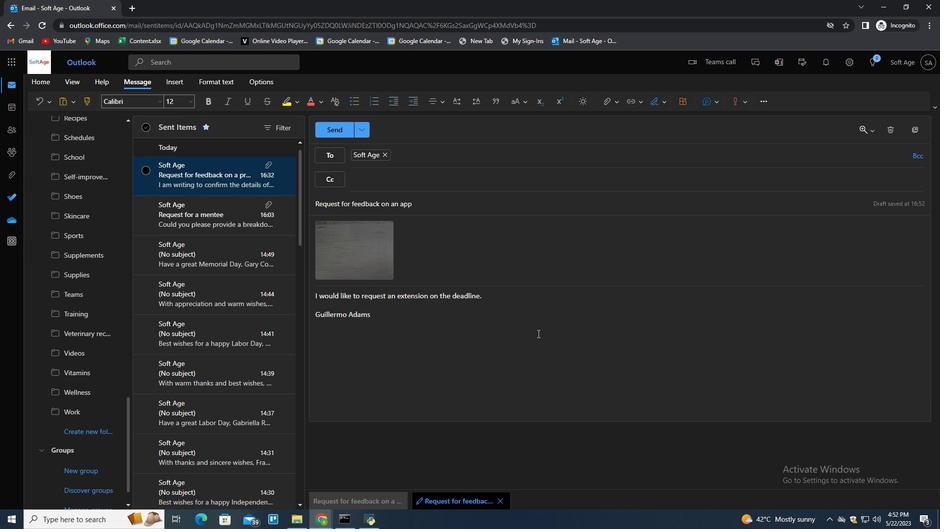 
Action: Mouse pressed left at (520, 330)
Screenshot: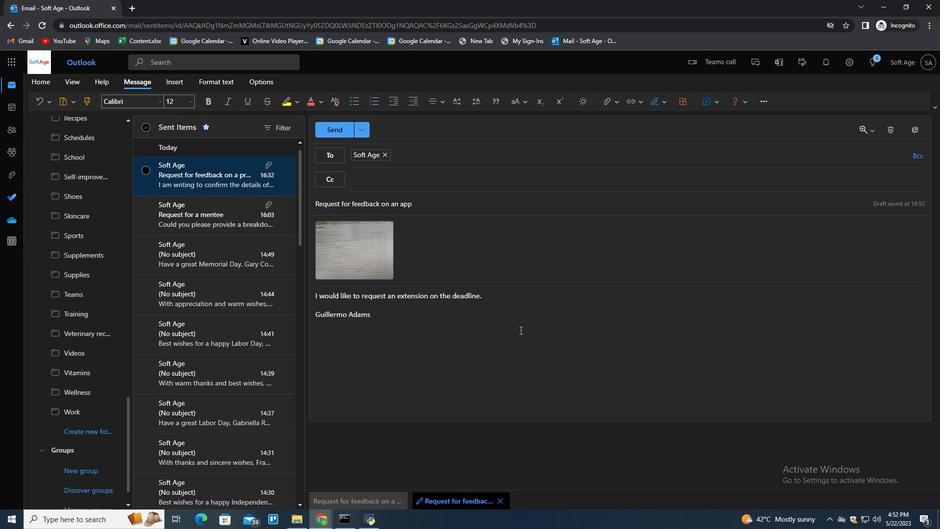 
Action: Key pressed <Key.enter>
Screenshot: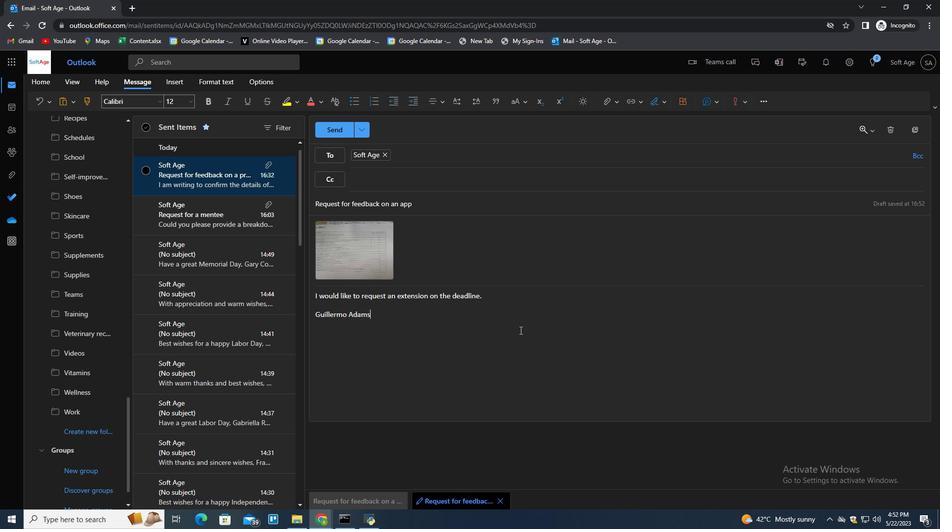 
Action: Mouse moved to (275, 257)
Screenshot: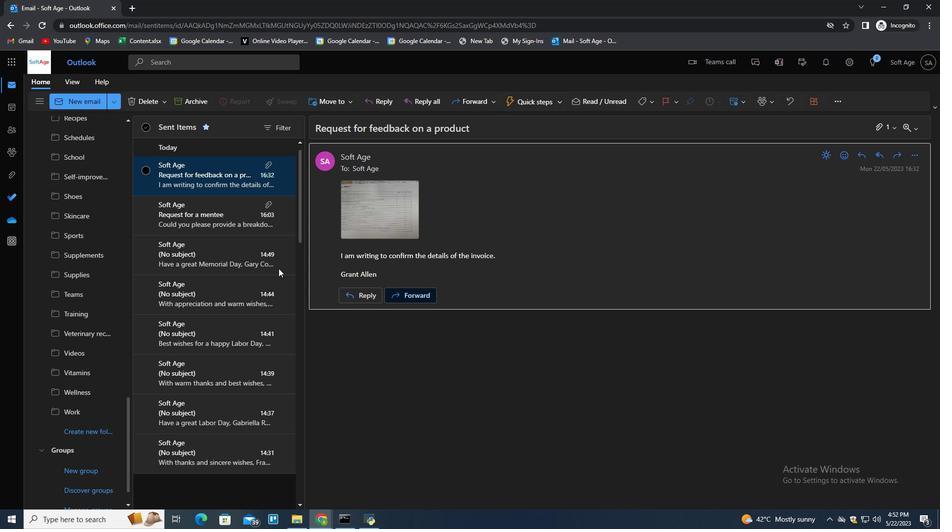 
Action: Mouse scrolled (275, 258) with delta (0, 0)
Screenshot: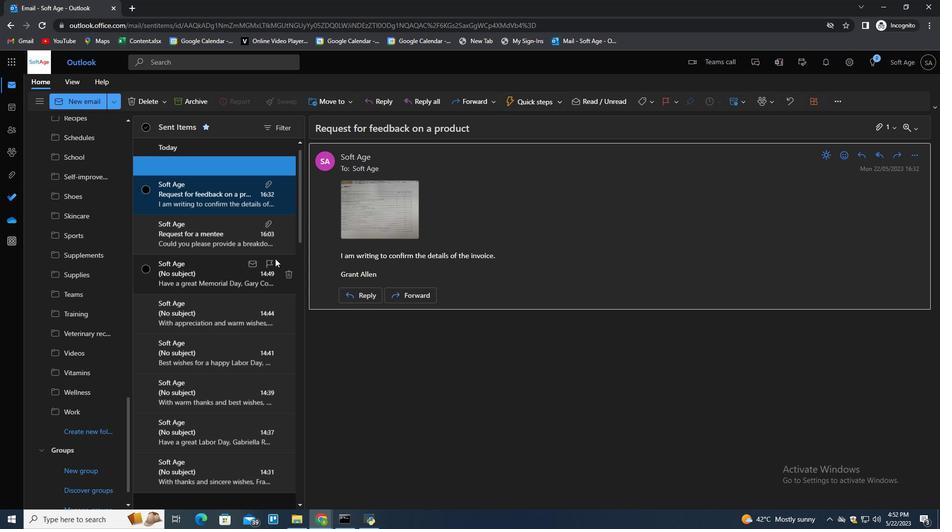 
Action: Mouse scrolled (275, 258) with delta (0, 0)
Screenshot: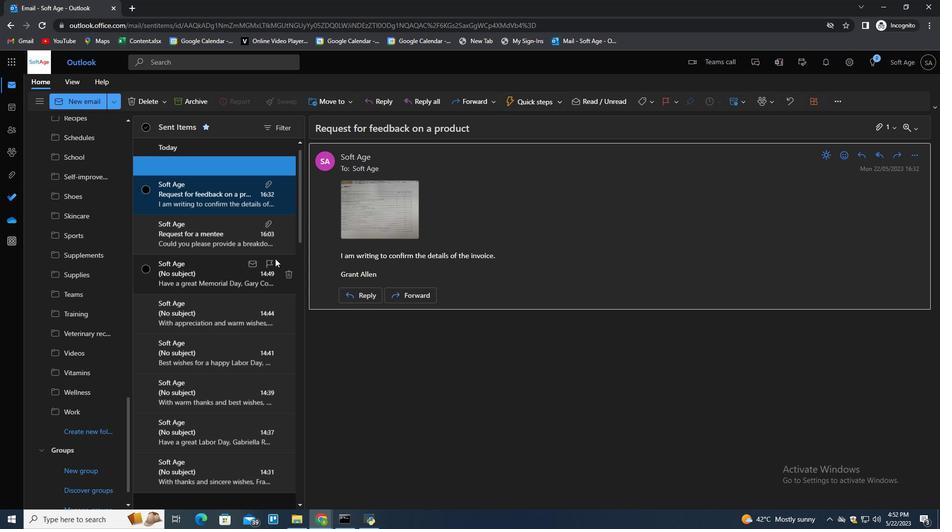 
Action: Mouse moved to (275, 257)
Screenshot: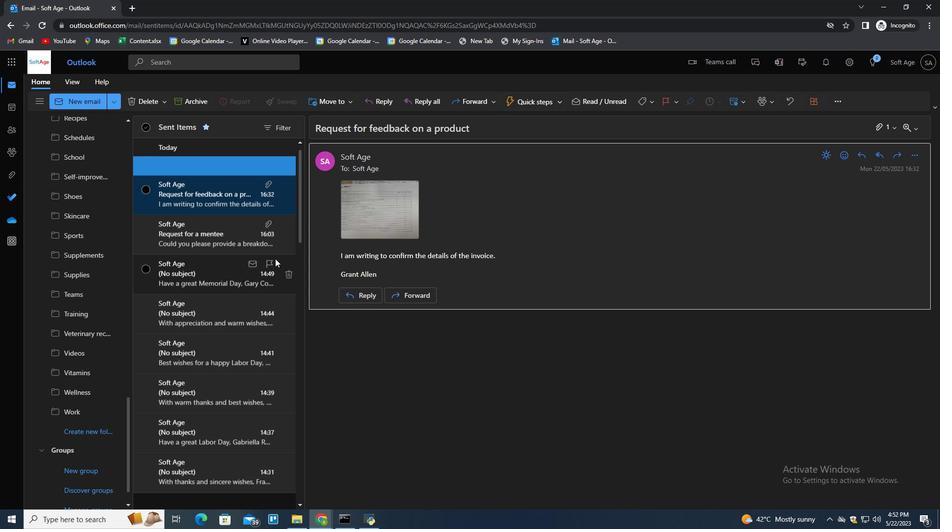 
Action: Mouse scrolled (275, 258) with delta (0, 0)
Screenshot: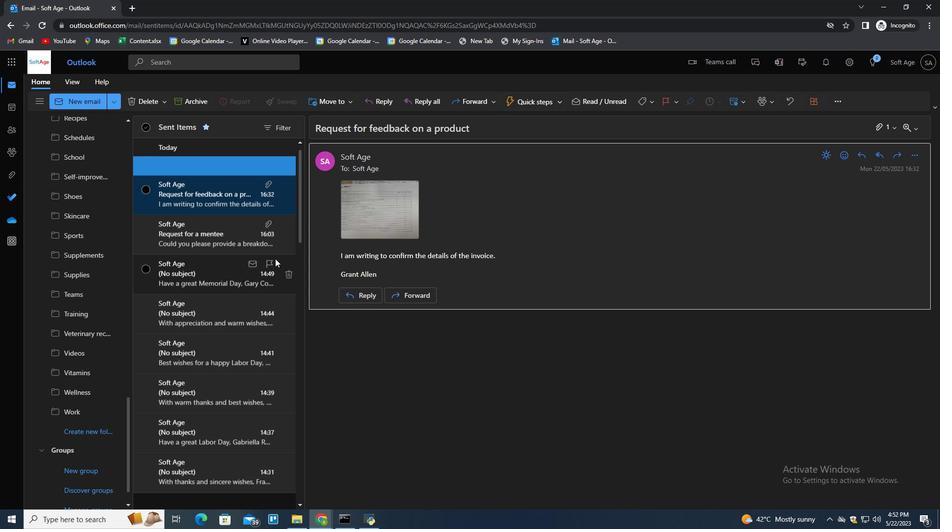 
Action: Mouse scrolled (275, 258) with delta (0, 0)
Screenshot: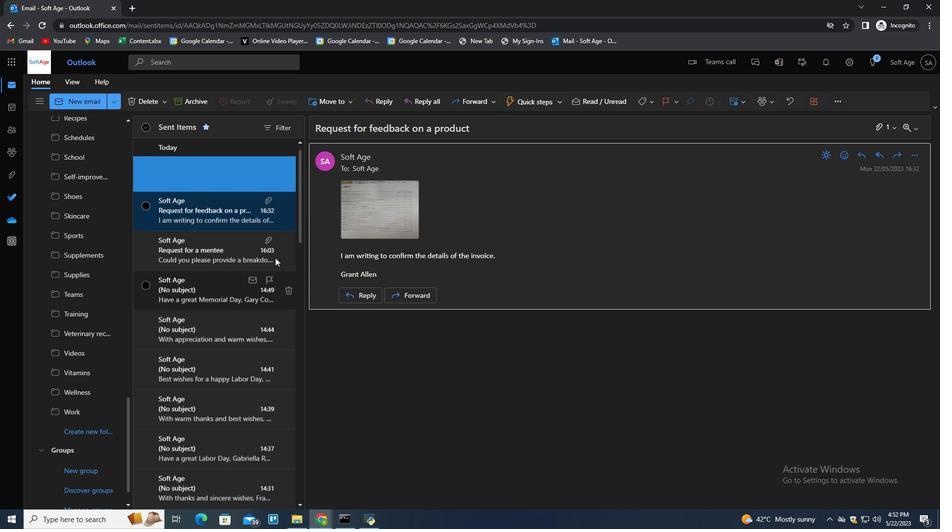 
Action: Mouse moved to (275, 257)
Screenshot: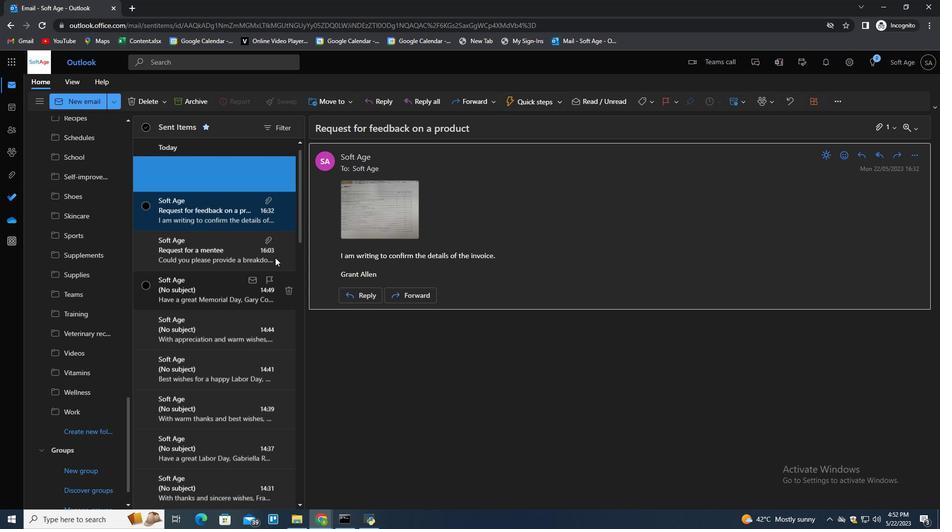 
Action: Mouse scrolled (275, 257) with delta (0, 0)
Screenshot: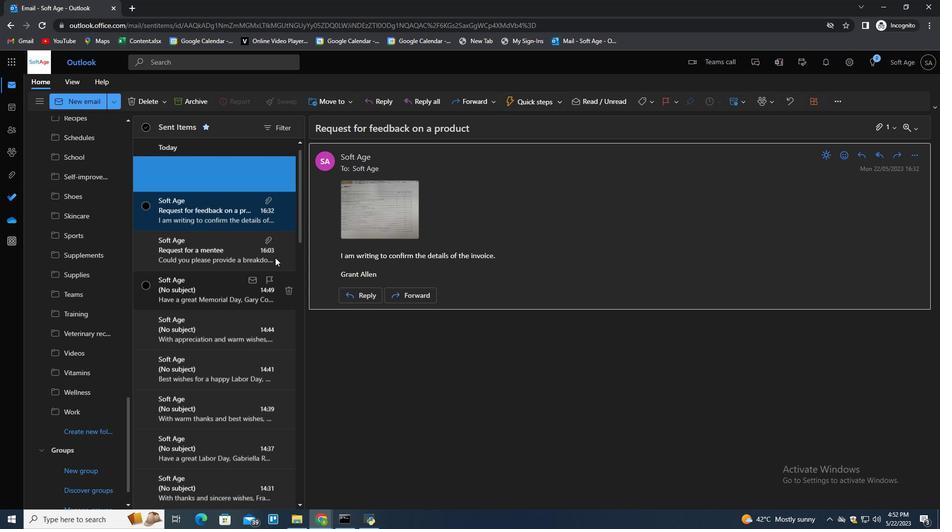 
Action: Mouse moved to (226, 172)
Screenshot: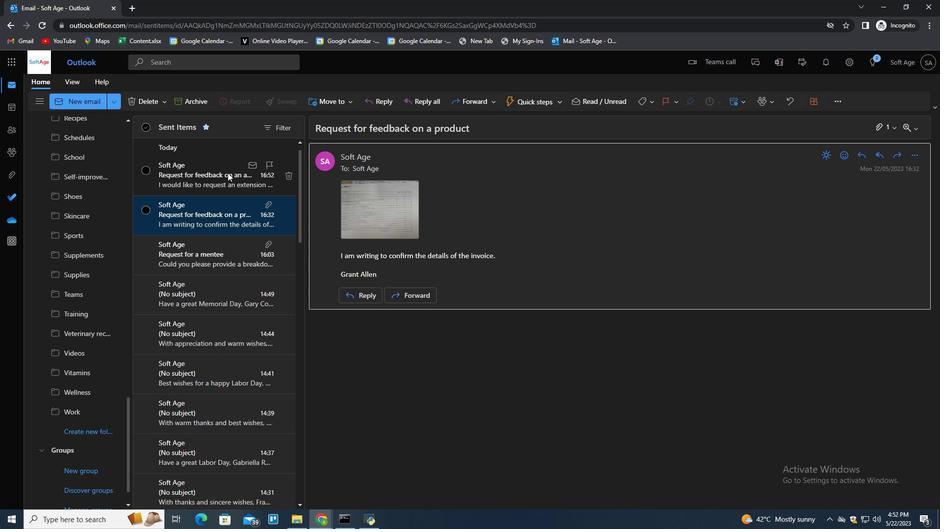 
Action: Mouse pressed right at (226, 172)
Screenshot: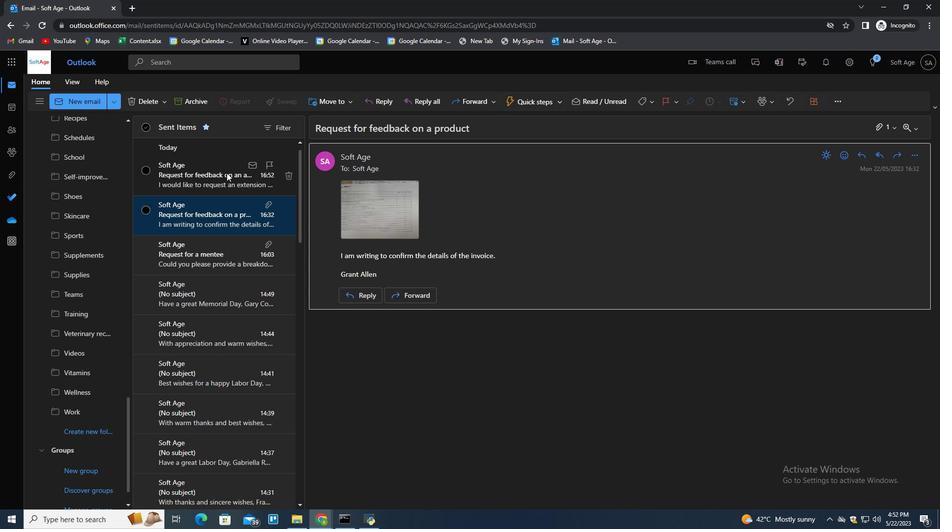 
Action: Mouse moved to (242, 211)
Screenshot: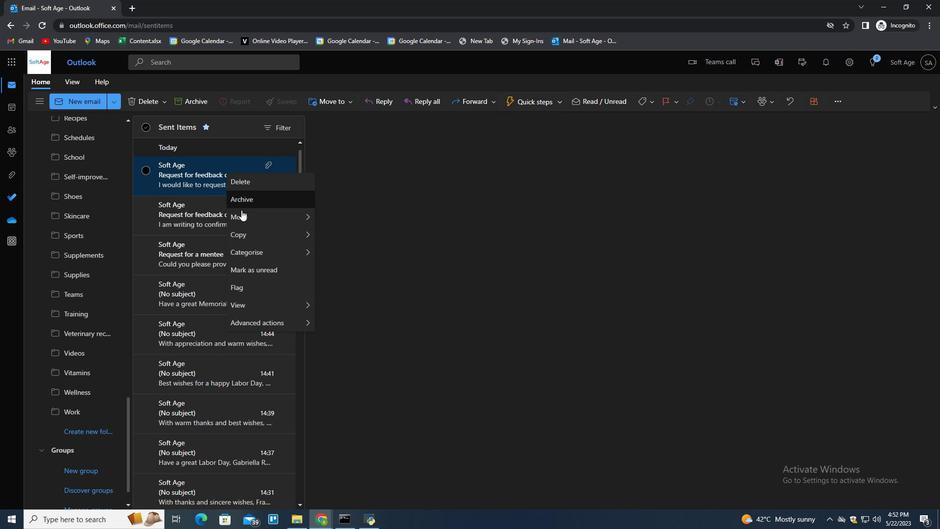
Action: Mouse pressed left at (242, 211)
Screenshot: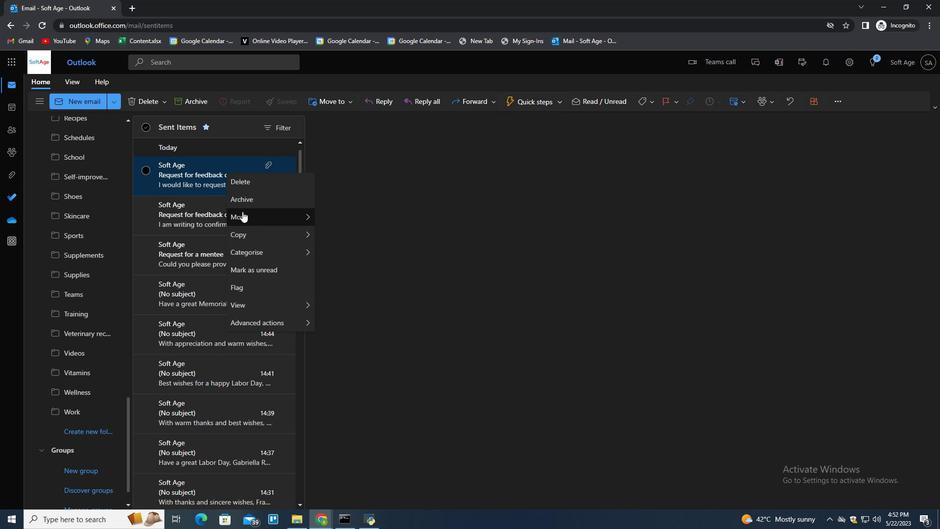 
Action: Mouse moved to (335, 217)
Screenshot: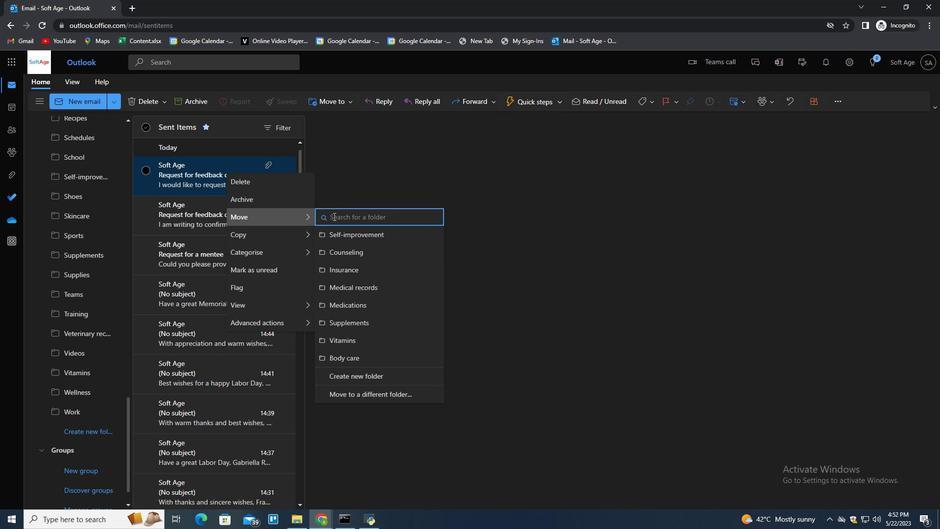 
Action: Mouse pressed left at (335, 217)
Screenshot: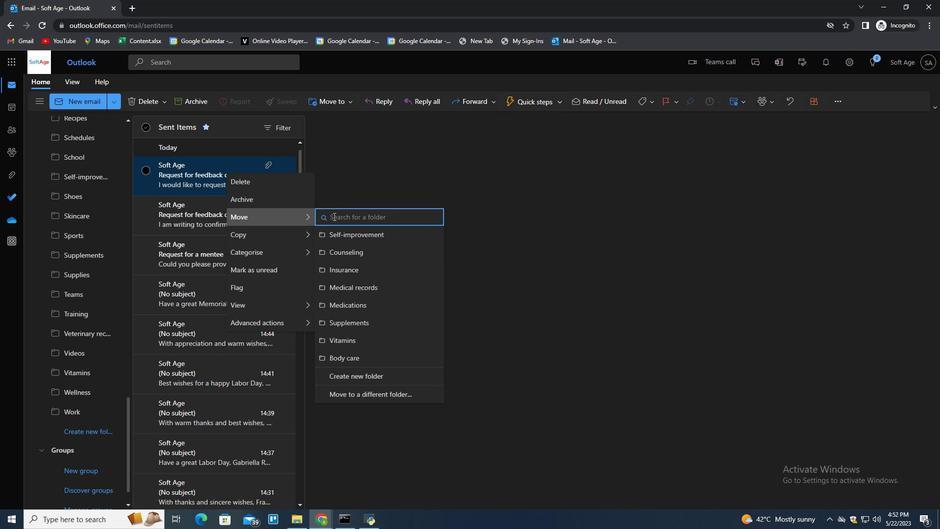 
Action: Key pressed <Key.shift>Selt<Key.shift>_<Key.backspace>-help<Key.down>
Screenshot: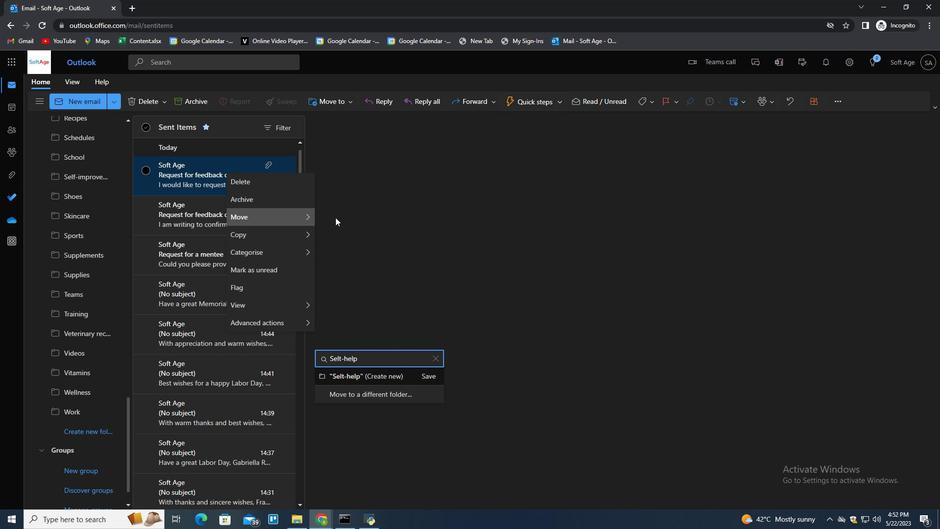 
Action: Mouse moved to (341, 357)
Screenshot: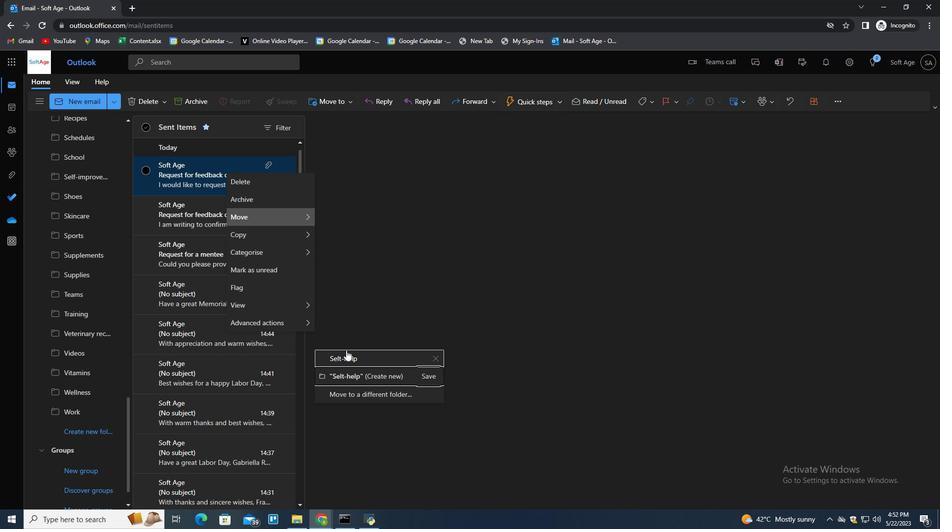 
Action: Mouse pressed left at (341, 357)
Screenshot: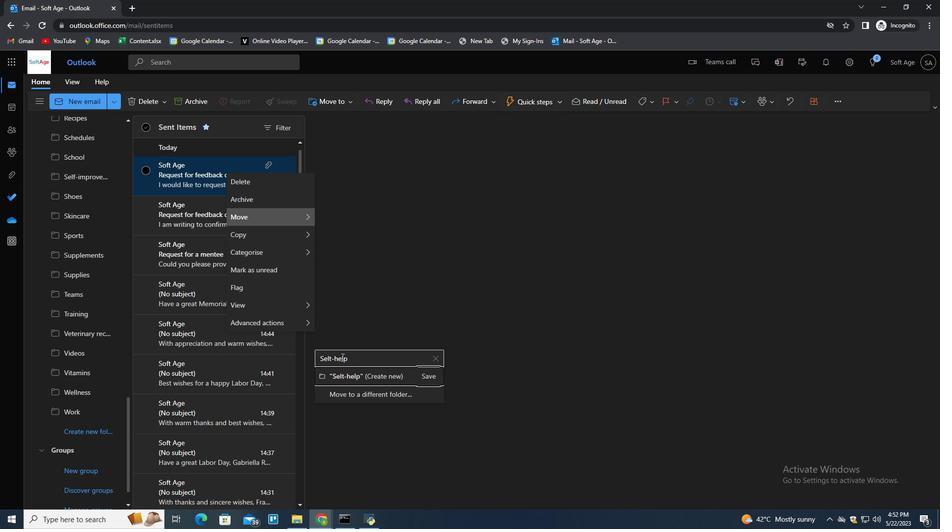 
Action: Mouse moved to (340, 357)
Screenshot: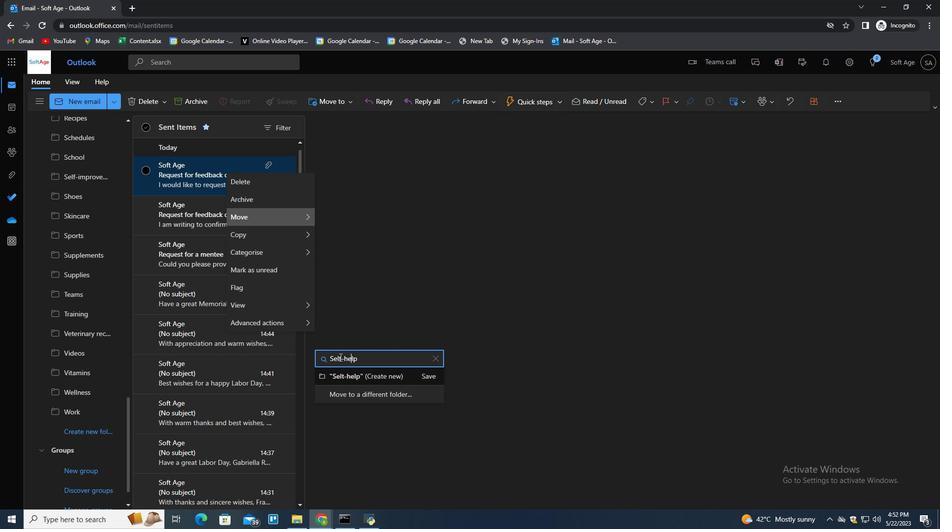 
Action: Mouse pressed left at (340, 357)
Screenshot: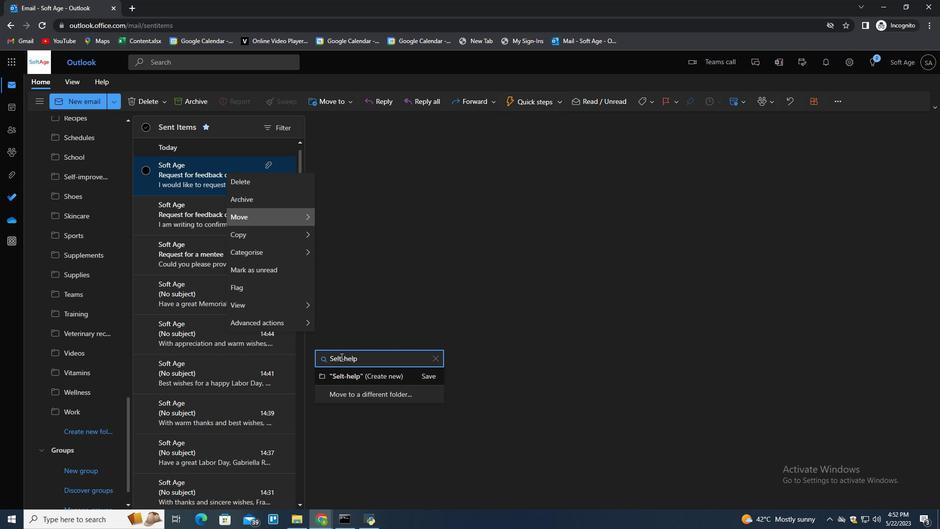 
Action: Mouse moved to (448, 374)
Screenshot: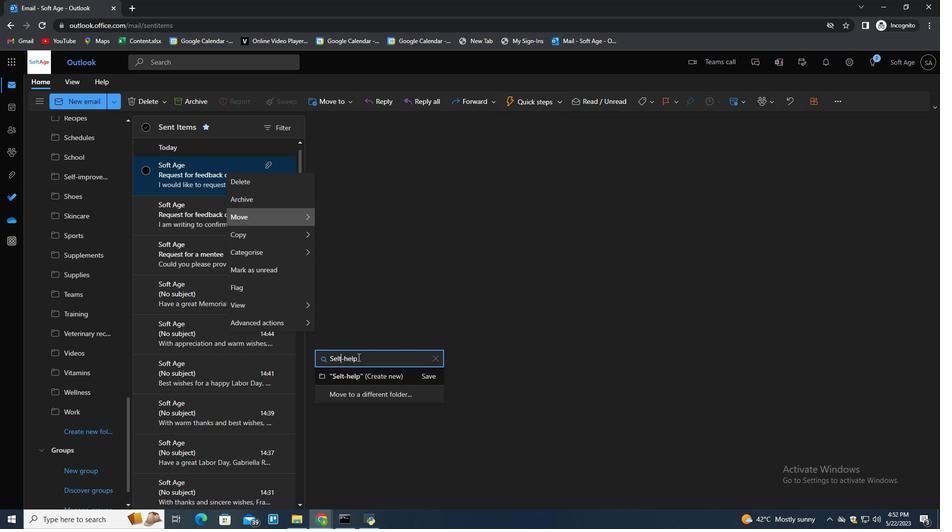 
Action: Key pressed <Key.backspace>f<Key.down>
Screenshot: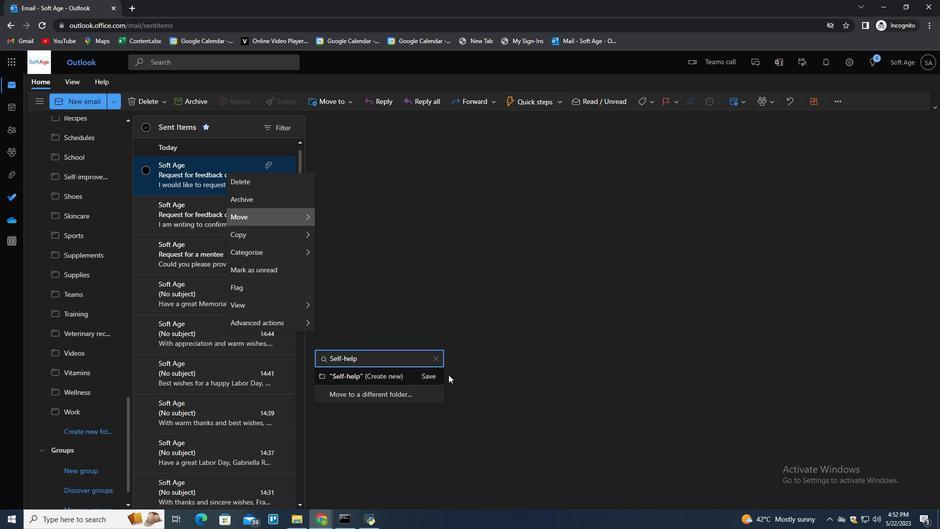 
Action: Mouse moved to (396, 374)
Screenshot: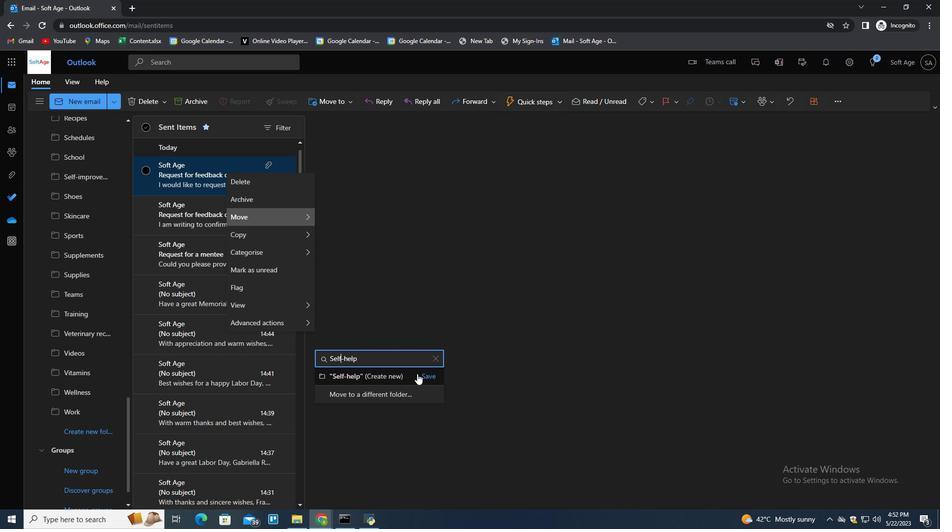 
Action: Mouse pressed left at (396, 374)
Screenshot: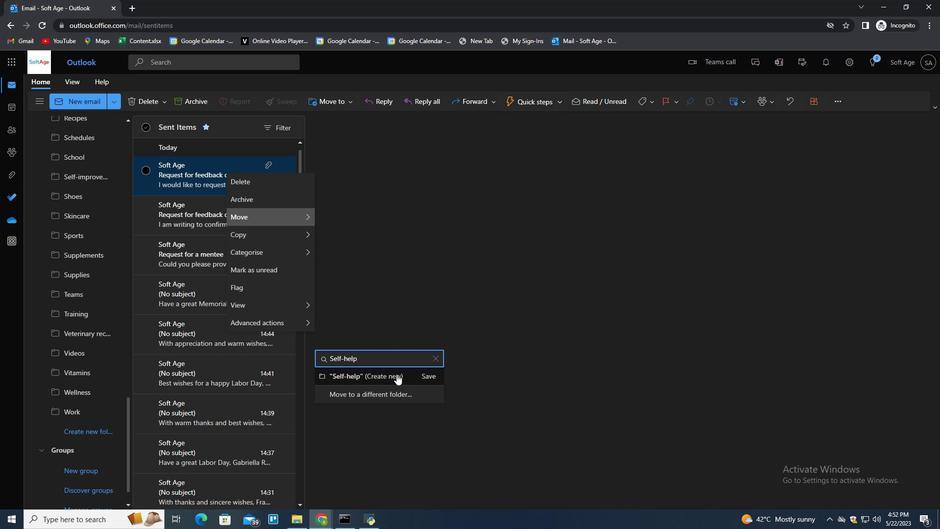 
Action: Mouse moved to (493, 371)
Screenshot: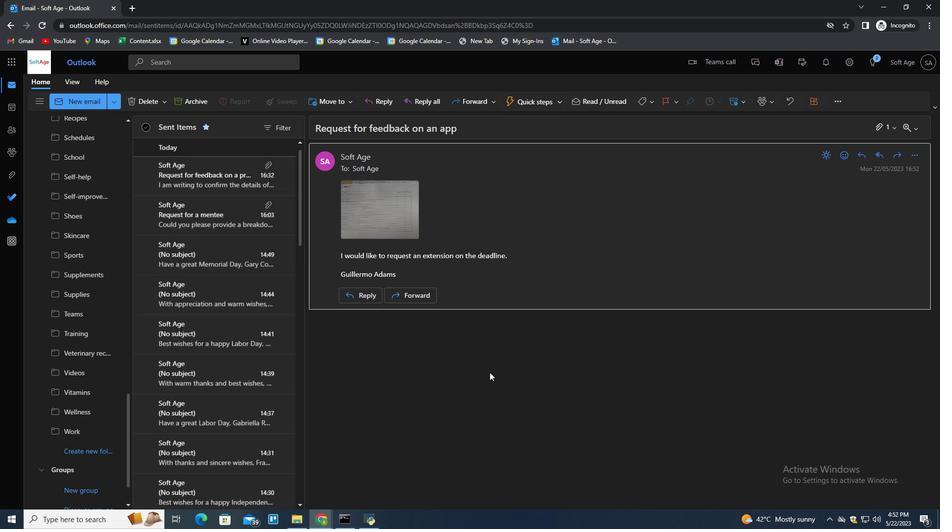 
